 Task: Create a due date automation trigger when advanced on, on the wednesday before a card is due add dates due in less than 1 working days at 11:00 AM.
Action: Mouse moved to (880, 275)
Screenshot: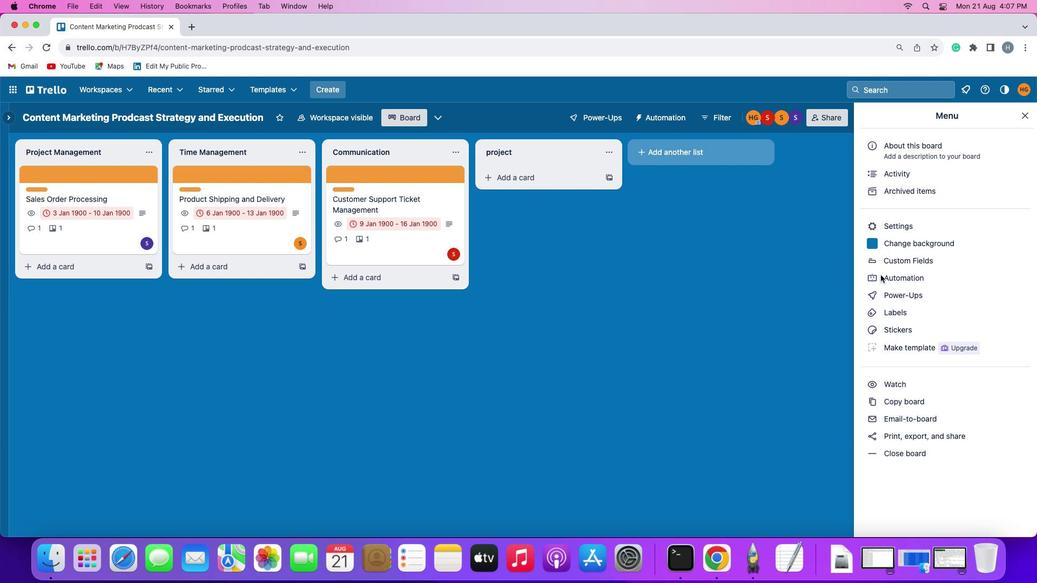 
Action: Mouse pressed left at (880, 275)
Screenshot: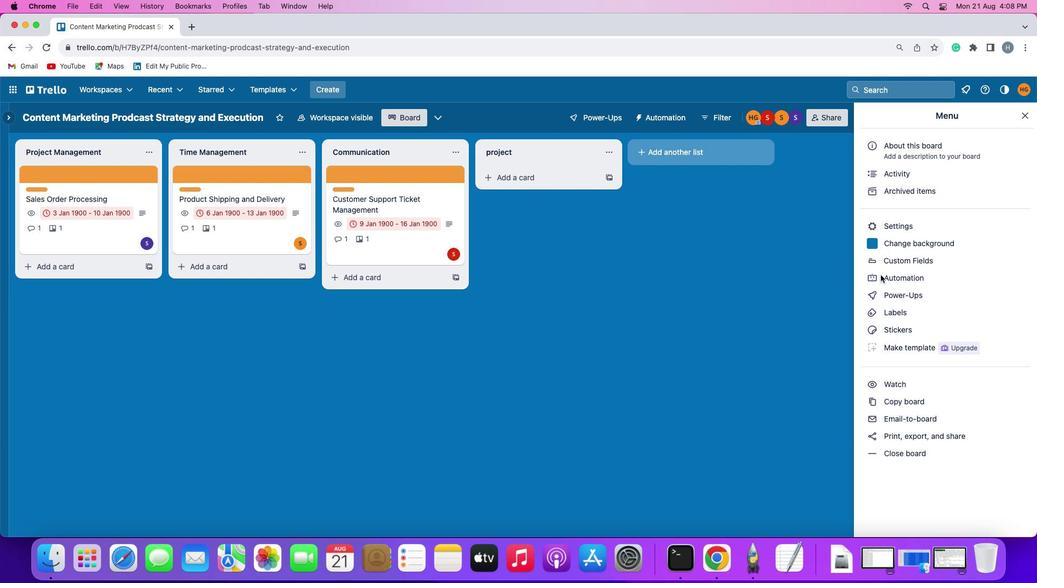 
Action: Mouse pressed left at (880, 275)
Screenshot: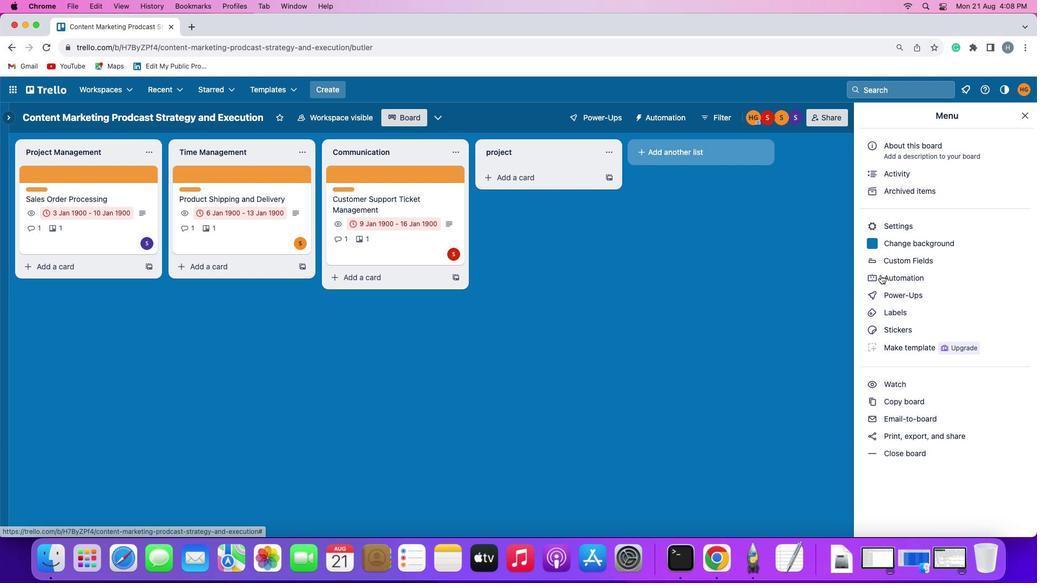 
Action: Mouse moved to (51, 256)
Screenshot: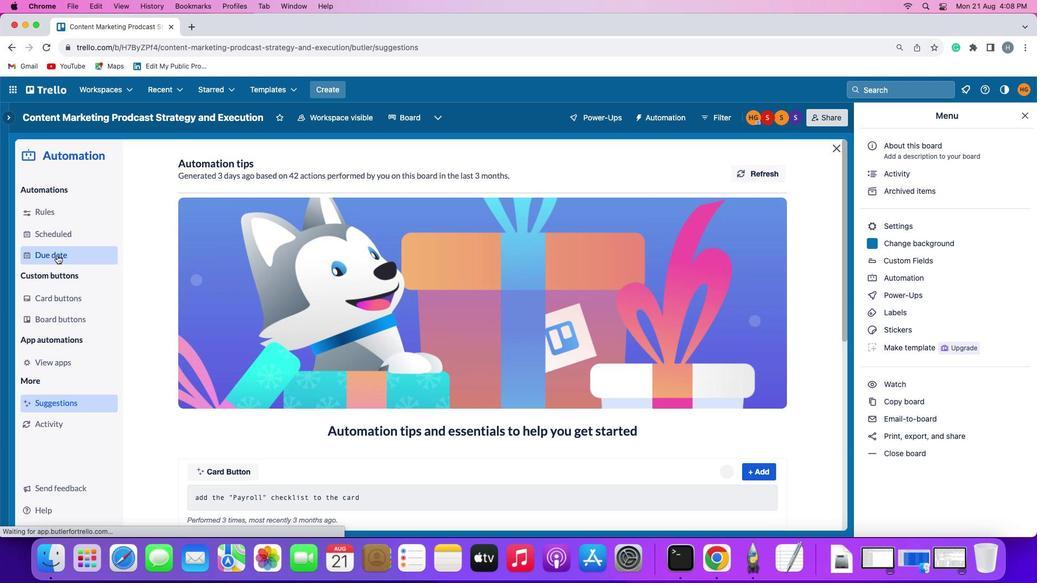 
Action: Mouse pressed left at (51, 256)
Screenshot: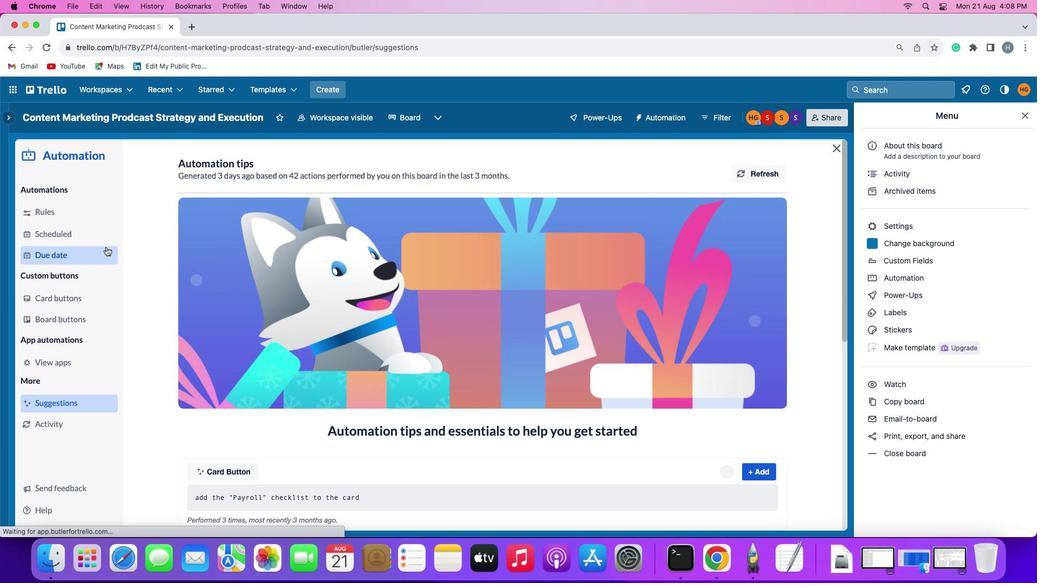 
Action: Mouse moved to (740, 164)
Screenshot: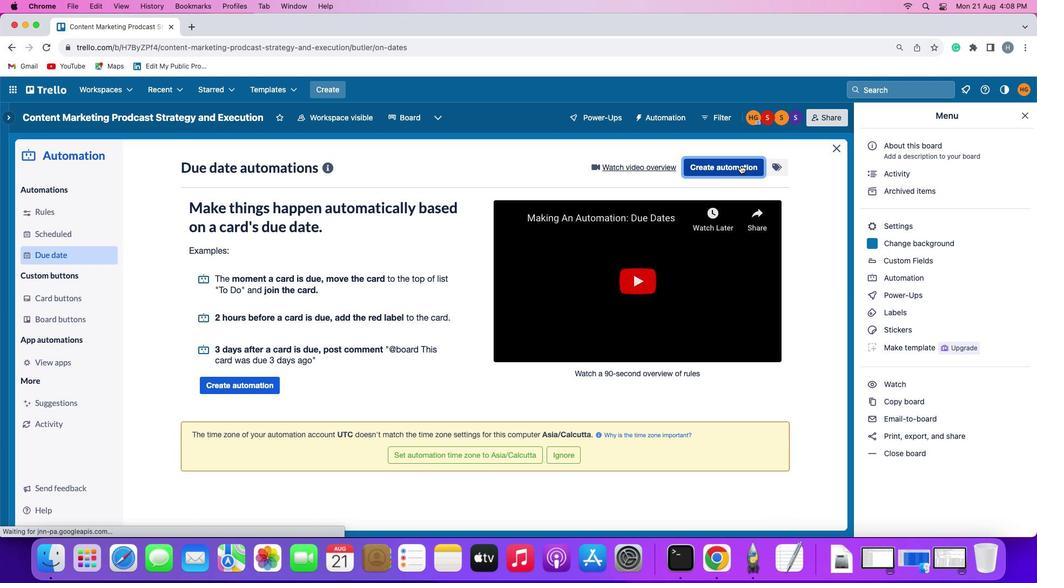 
Action: Mouse pressed left at (740, 164)
Screenshot: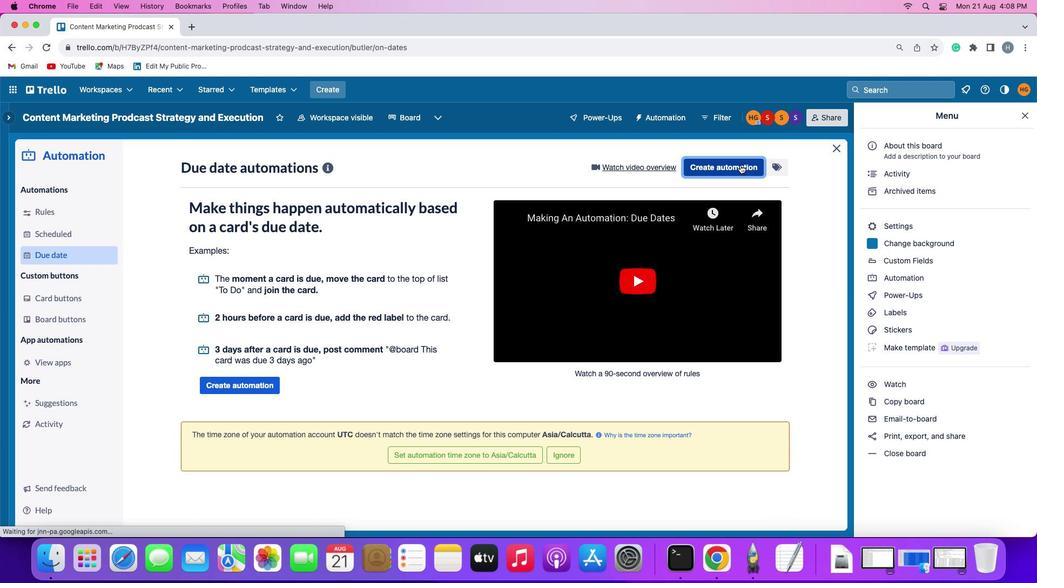 
Action: Mouse moved to (212, 270)
Screenshot: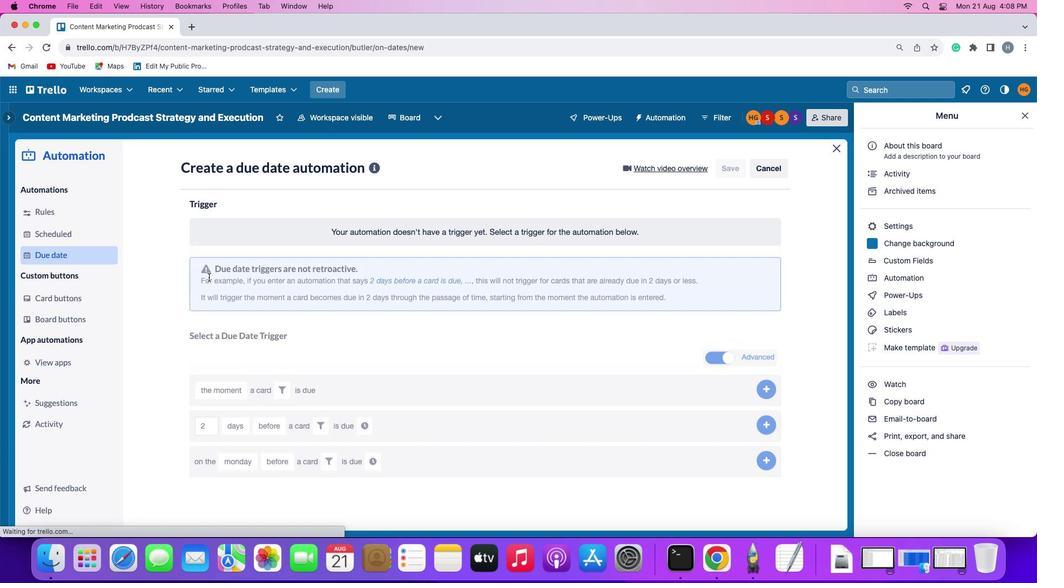 
Action: Mouse pressed left at (212, 270)
Screenshot: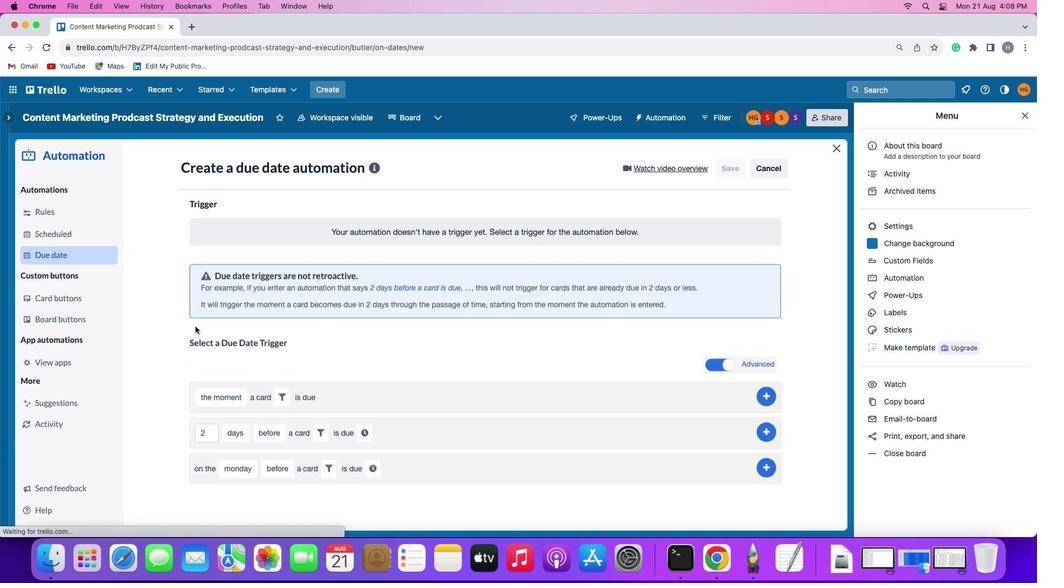 
Action: Mouse moved to (246, 472)
Screenshot: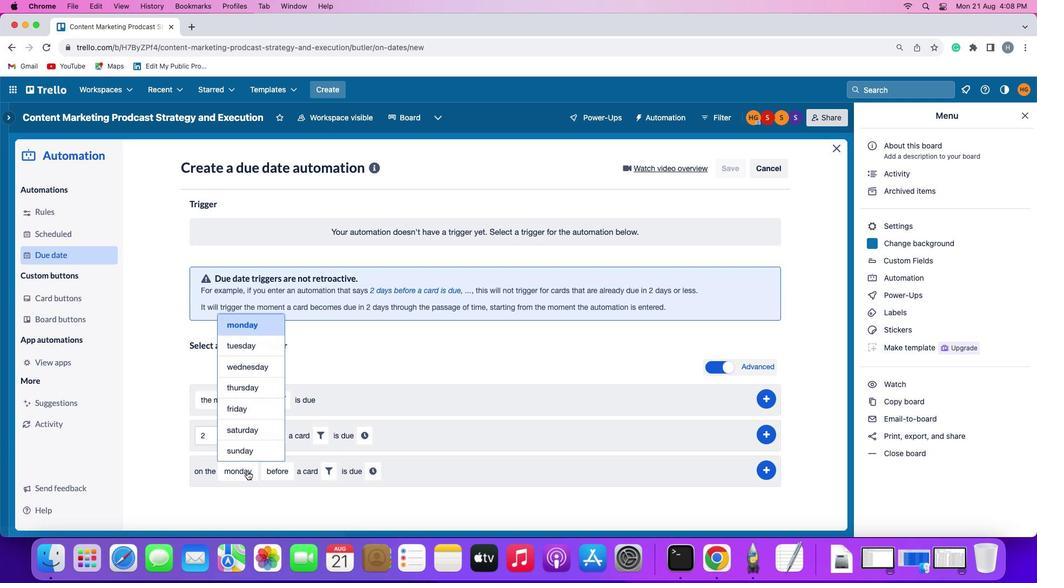 
Action: Mouse pressed left at (246, 472)
Screenshot: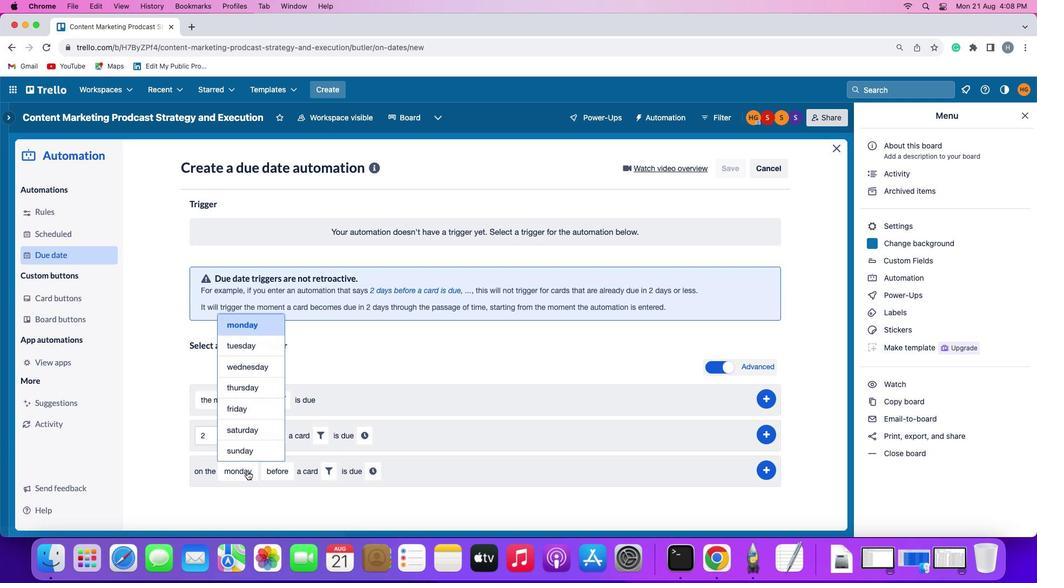 
Action: Mouse moved to (259, 365)
Screenshot: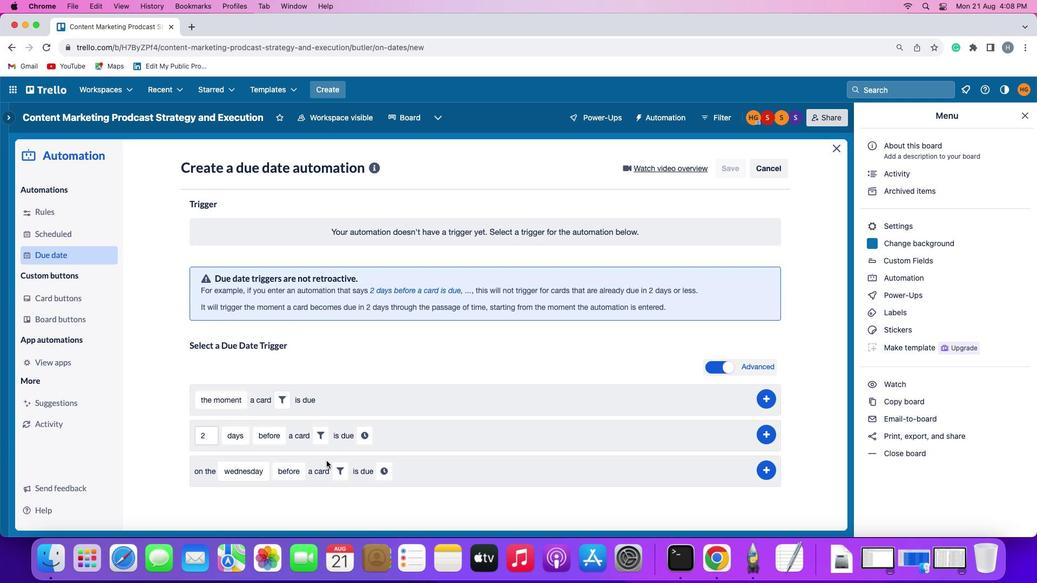 
Action: Mouse pressed left at (259, 365)
Screenshot: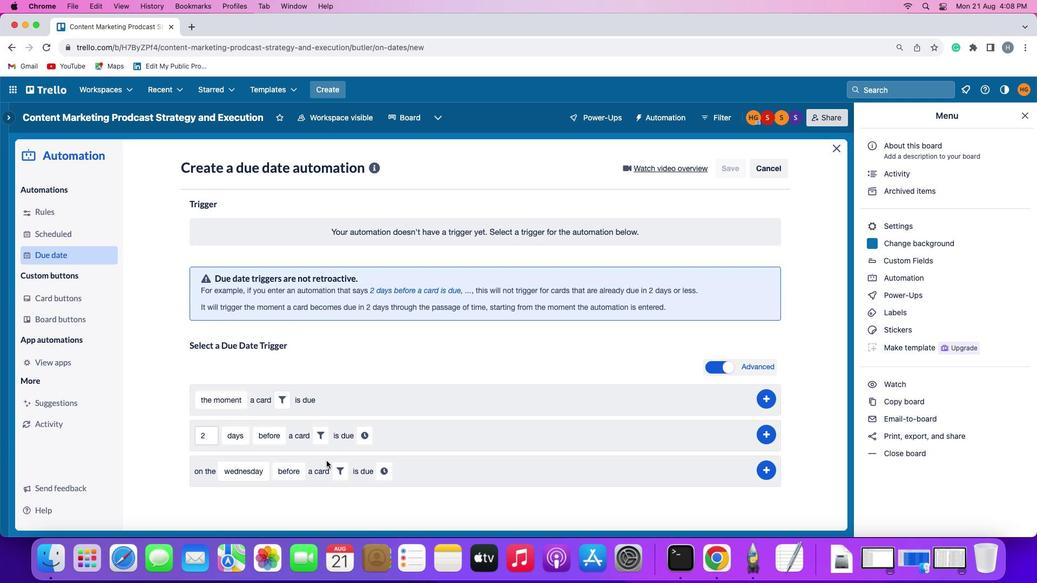 
Action: Mouse moved to (341, 468)
Screenshot: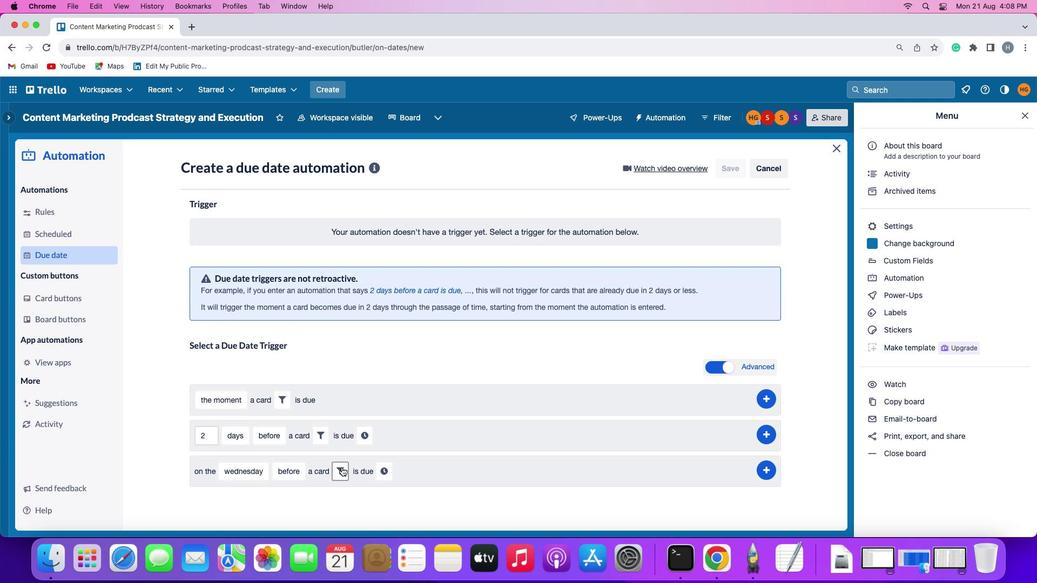 
Action: Mouse pressed left at (341, 468)
Screenshot: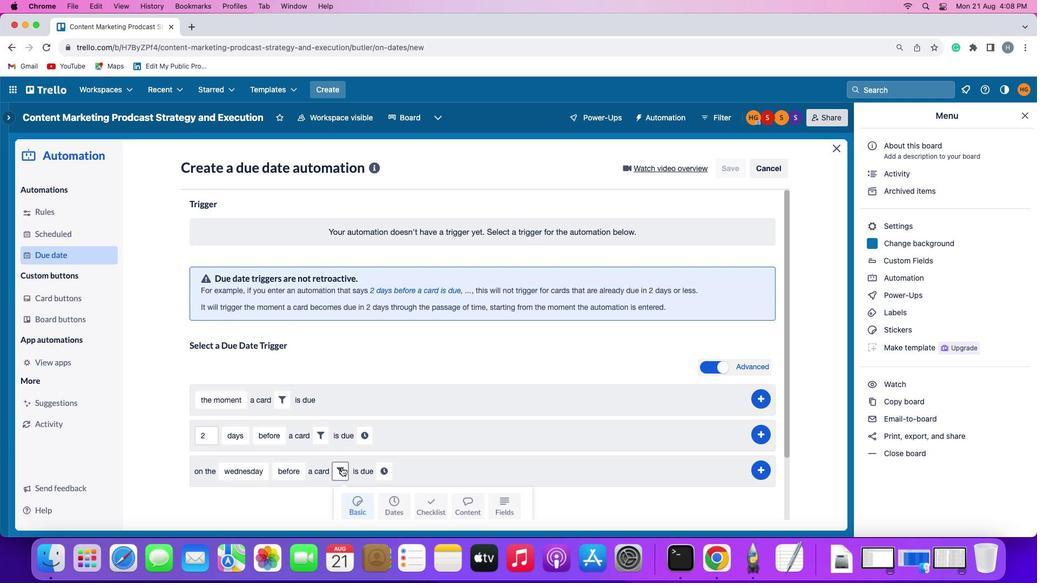 
Action: Mouse moved to (401, 502)
Screenshot: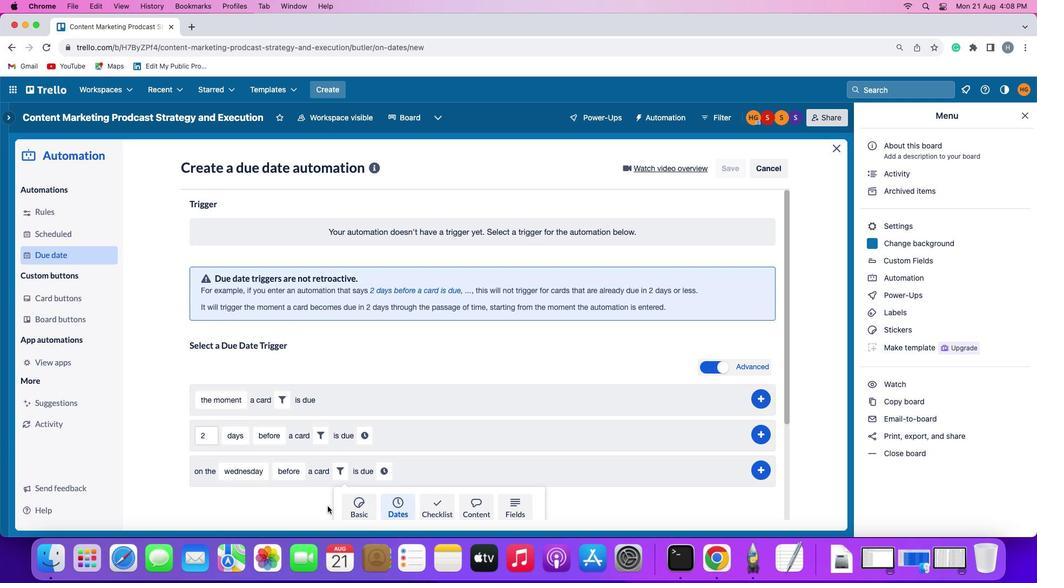 
Action: Mouse pressed left at (401, 502)
Screenshot: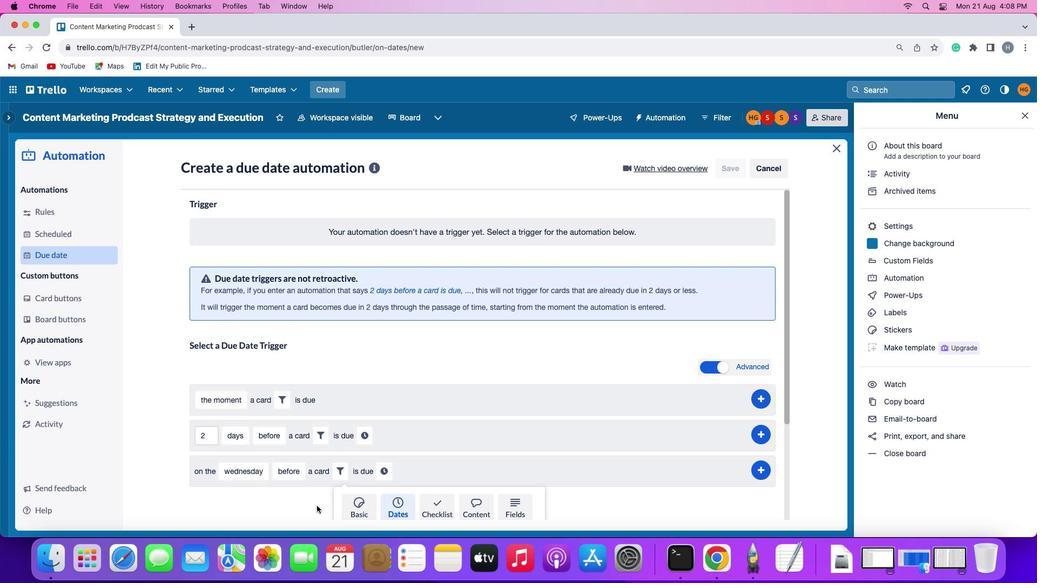 
Action: Mouse moved to (309, 502)
Screenshot: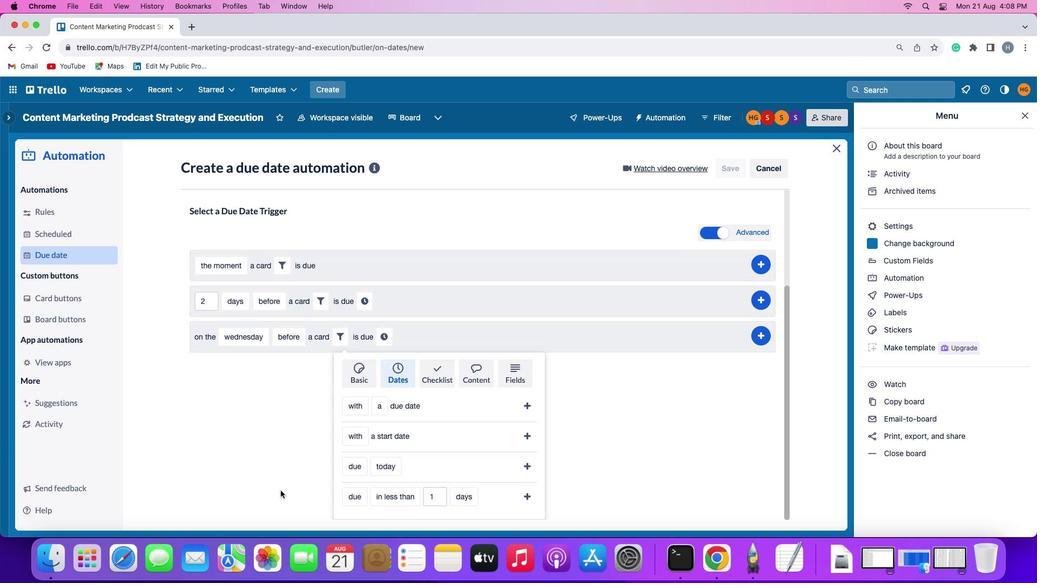 
Action: Mouse scrolled (309, 502) with delta (0, 0)
Screenshot: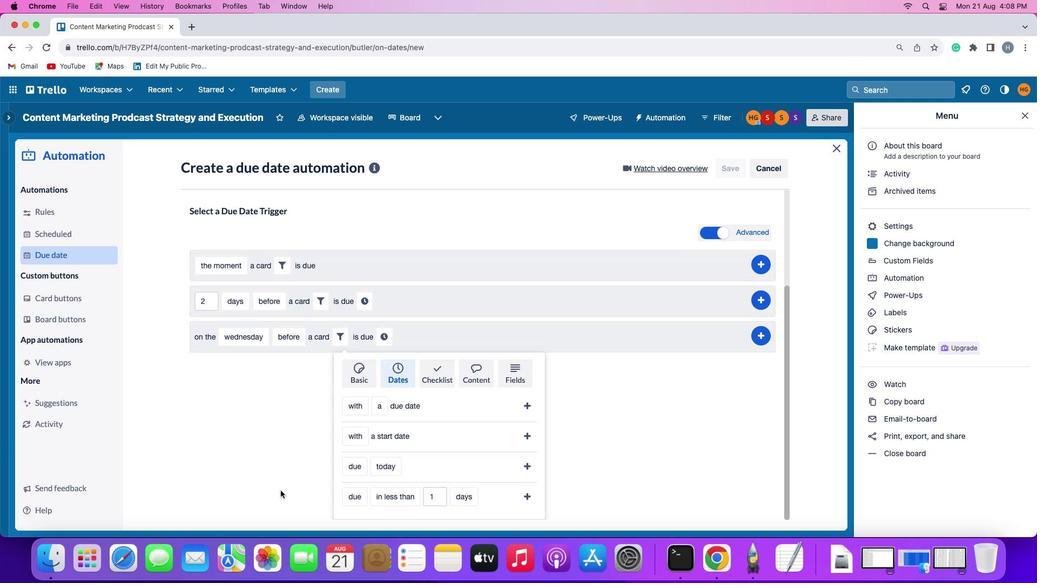 
Action: Mouse moved to (309, 502)
Screenshot: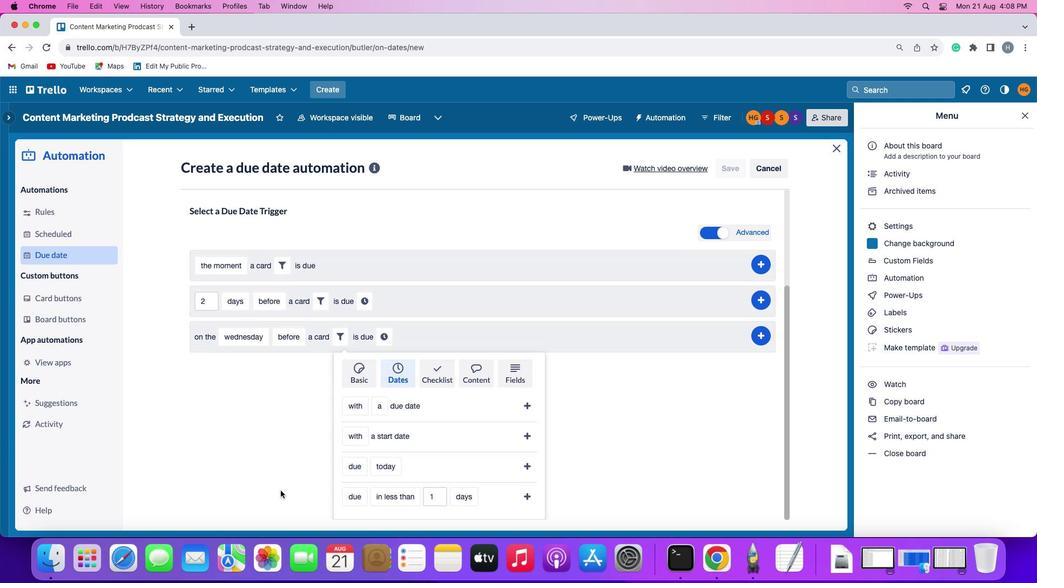 
Action: Mouse scrolled (309, 502) with delta (0, 0)
Screenshot: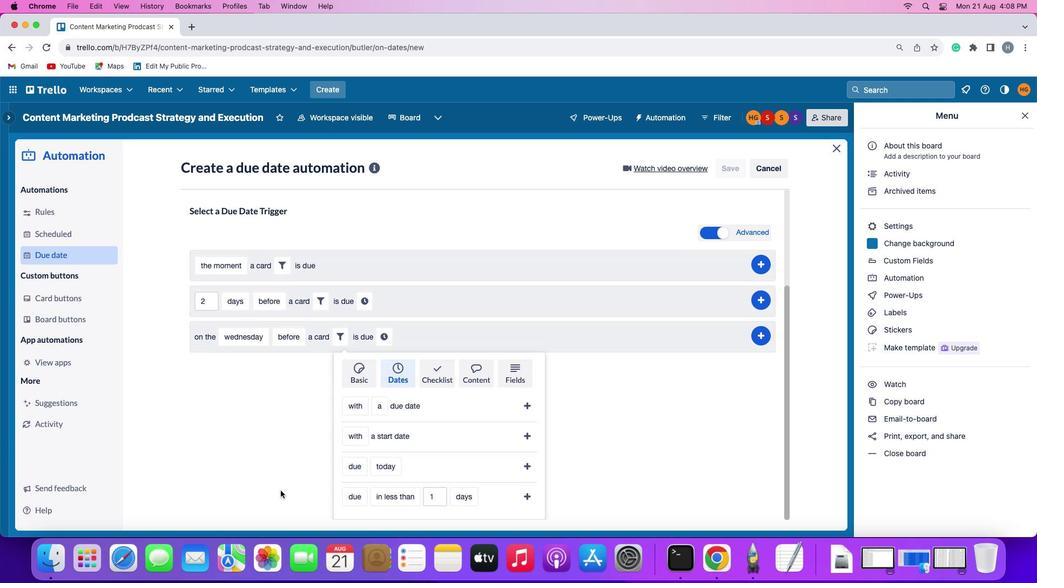 
Action: Mouse scrolled (309, 502) with delta (0, -1)
Screenshot: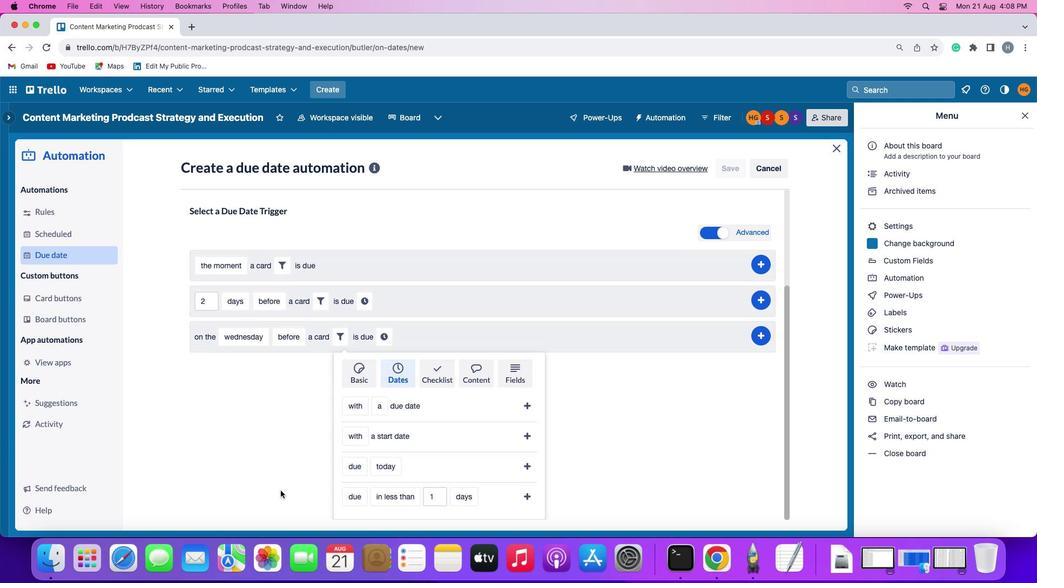 
Action: Mouse moved to (308, 501)
Screenshot: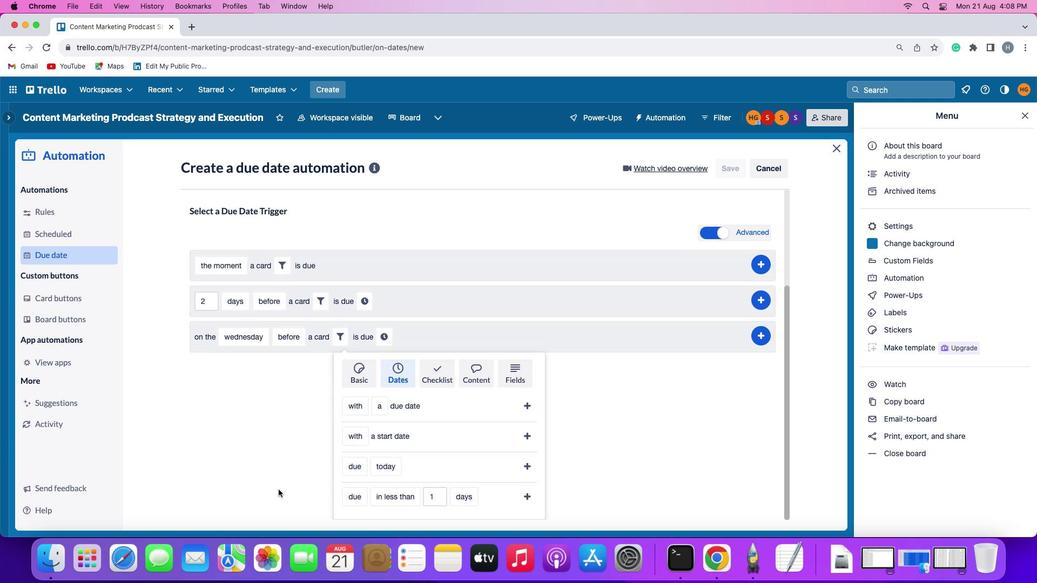 
Action: Mouse scrolled (308, 501) with delta (0, -2)
Screenshot: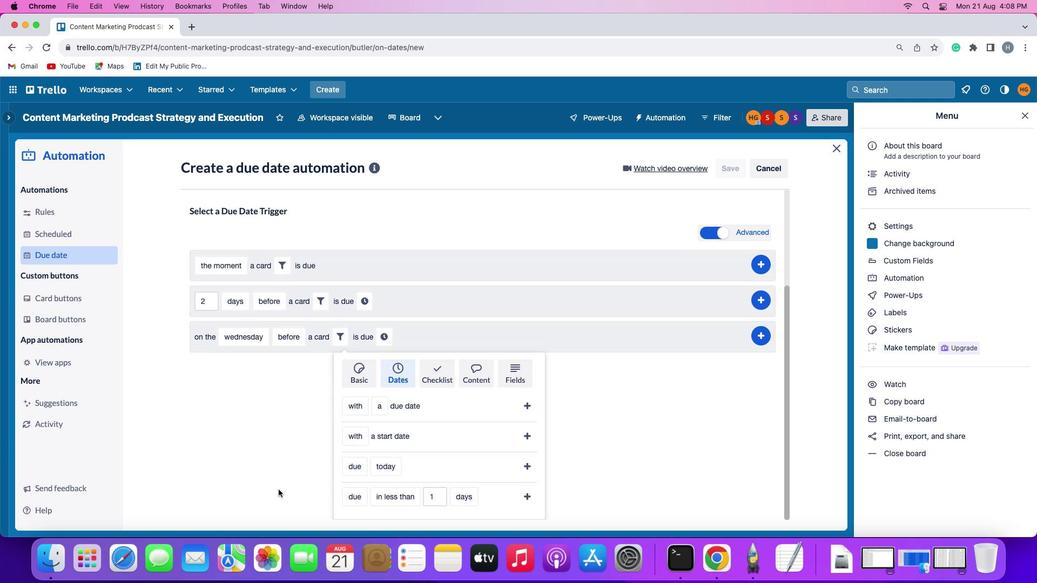 
Action: Mouse moved to (304, 499)
Screenshot: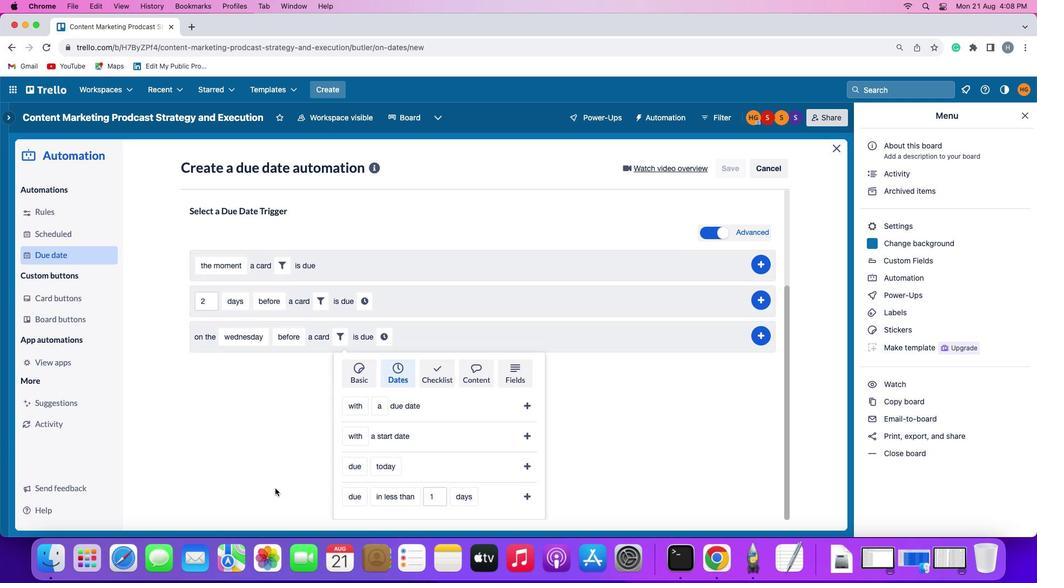 
Action: Mouse scrolled (304, 499) with delta (0, -3)
Screenshot: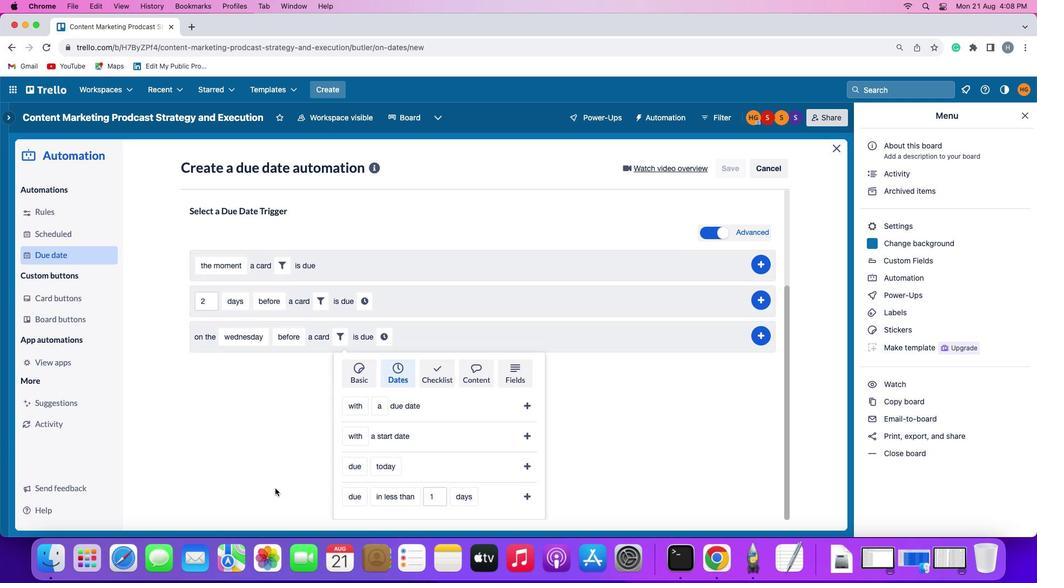 
Action: Mouse moved to (280, 490)
Screenshot: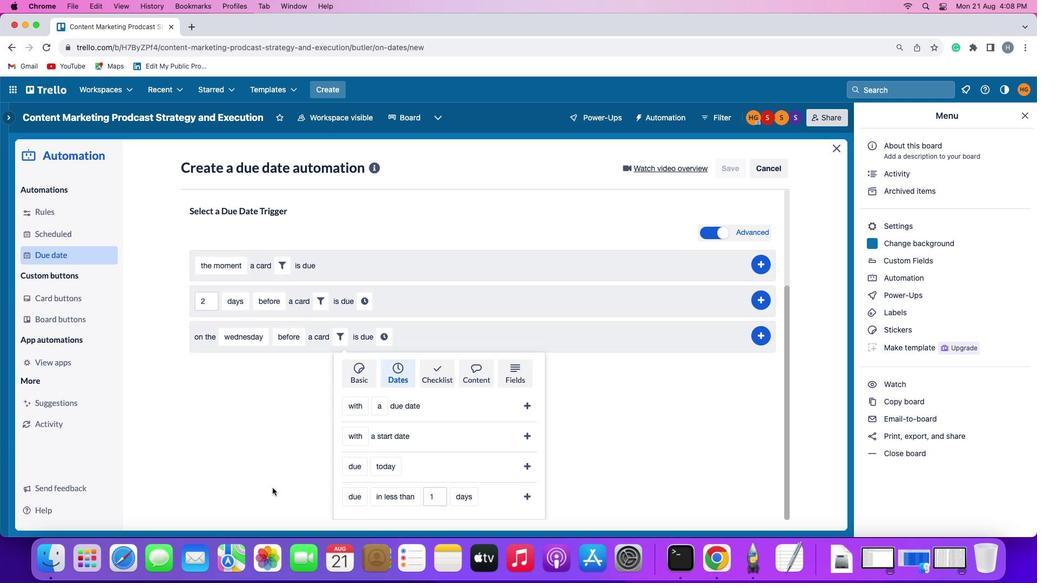 
Action: Mouse scrolled (280, 490) with delta (0, 0)
Screenshot: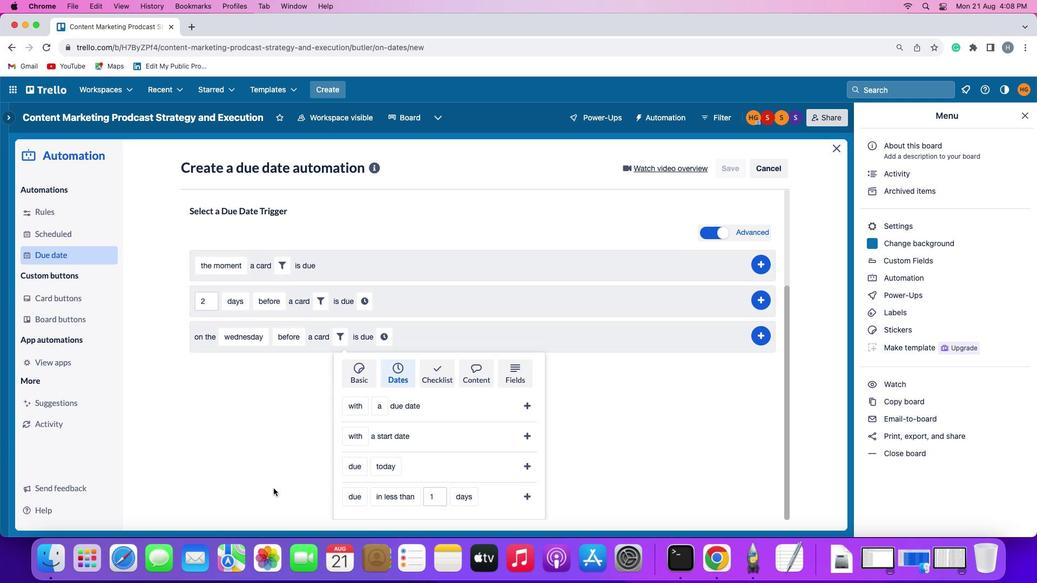 
Action: Mouse scrolled (280, 490) with delta (0, 0)
Screenshot: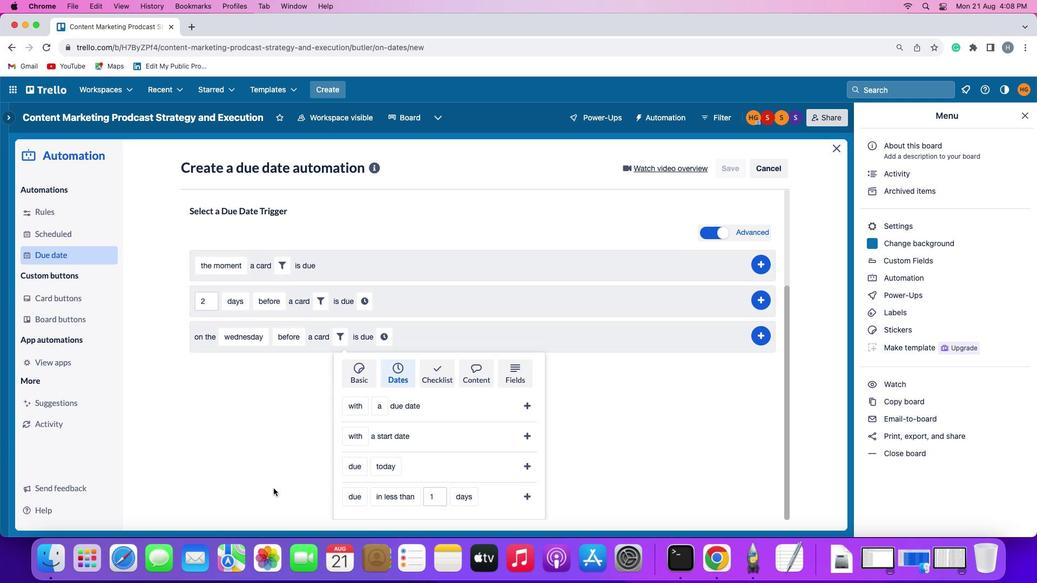 
Action: Mouse scrolled (280, 490) with delta (0, -2)
Screenshot: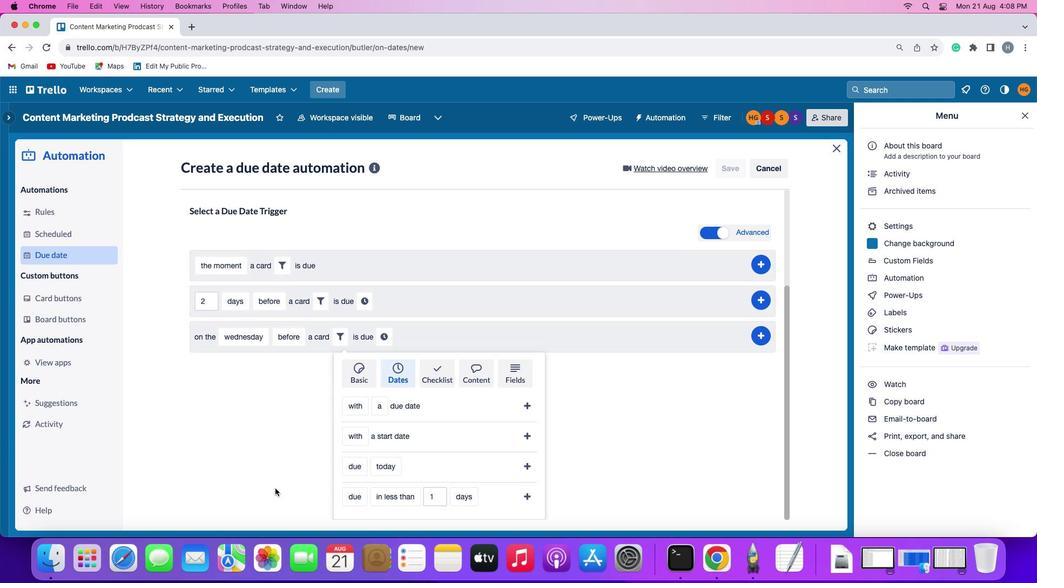
Action: Mouse scrolled (280, 490) with delta (0, -2)
Screenshot: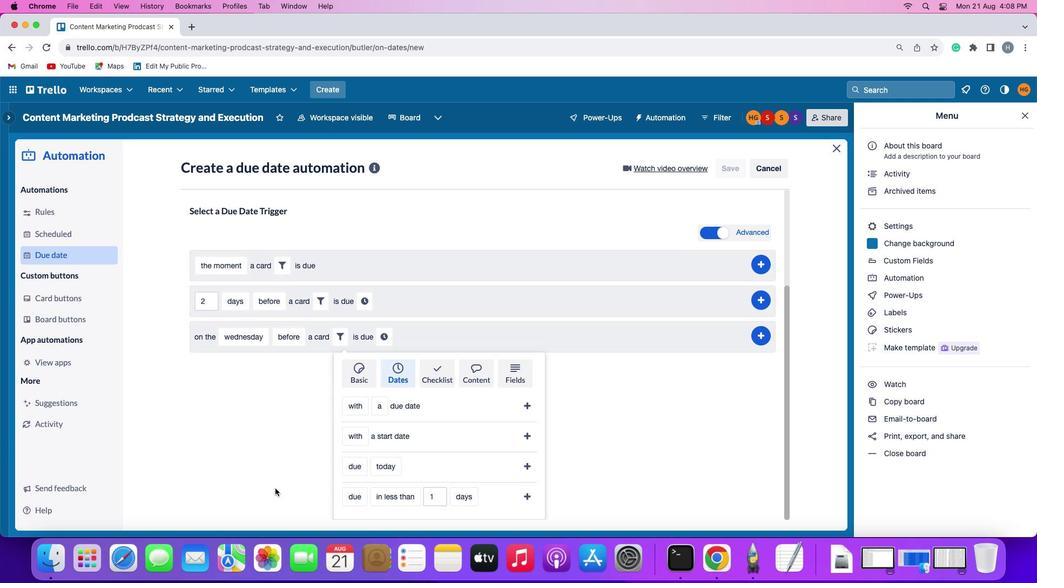 
Action: Mouse moved to (275, 488)
Screenshot: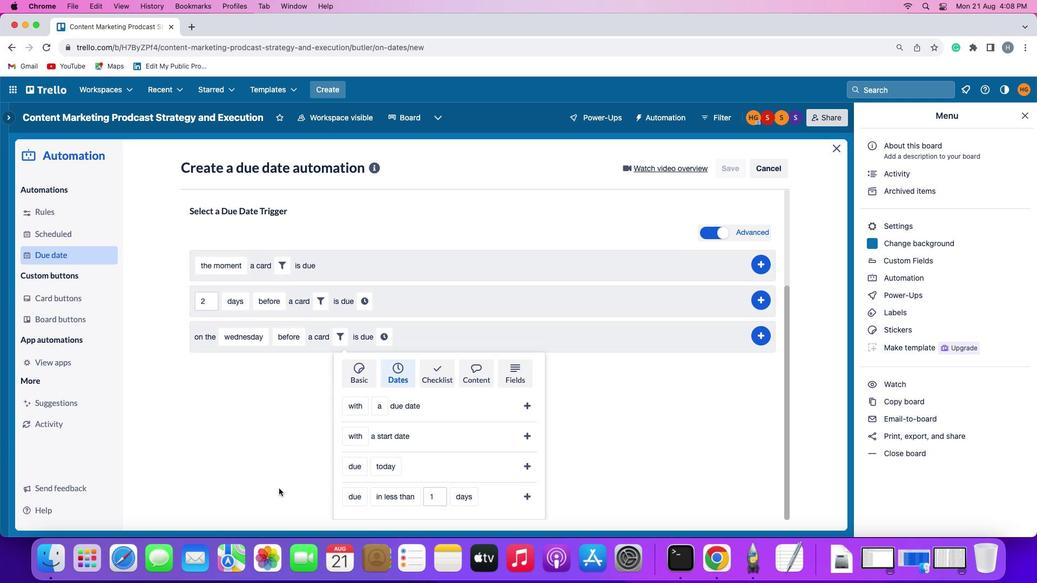 
Action: Mouse scrolled (275, 488) with delta (0, -3)
Screenshot: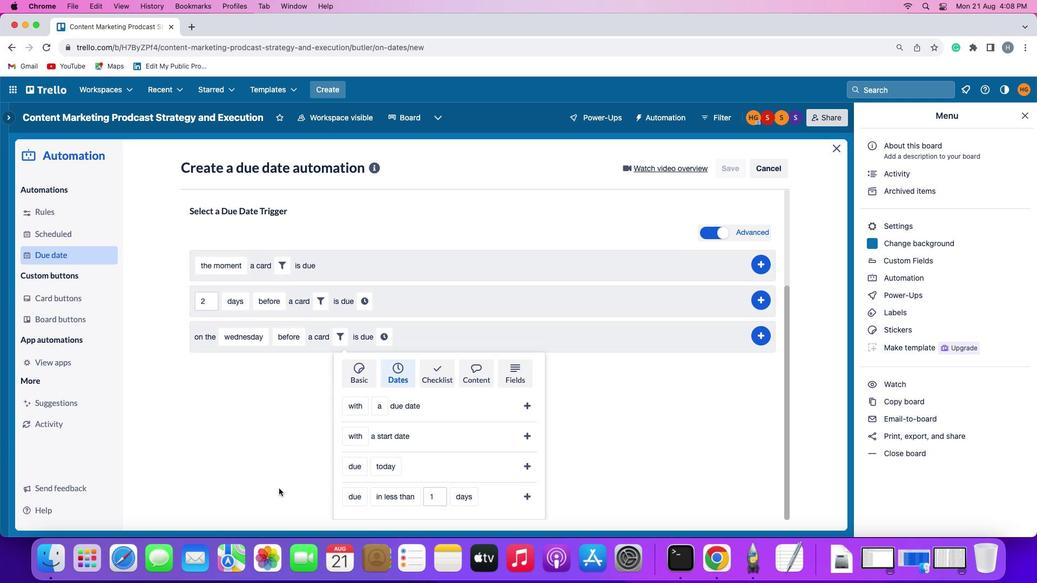 
Action: Mouse moved to (384, 497)
Screenshot: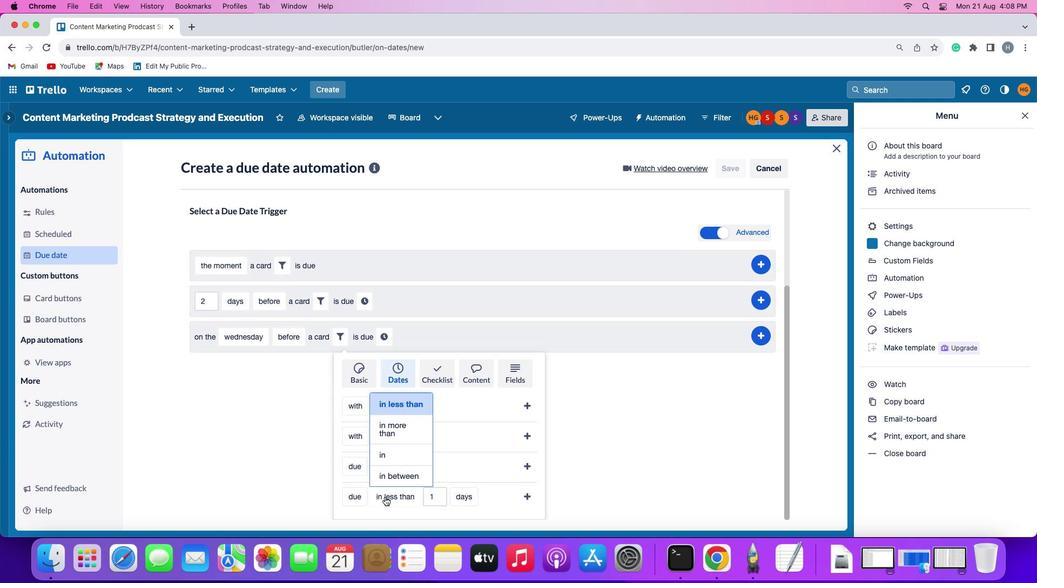
Action: Mouse pressed left at (384, 497)
Screenshot: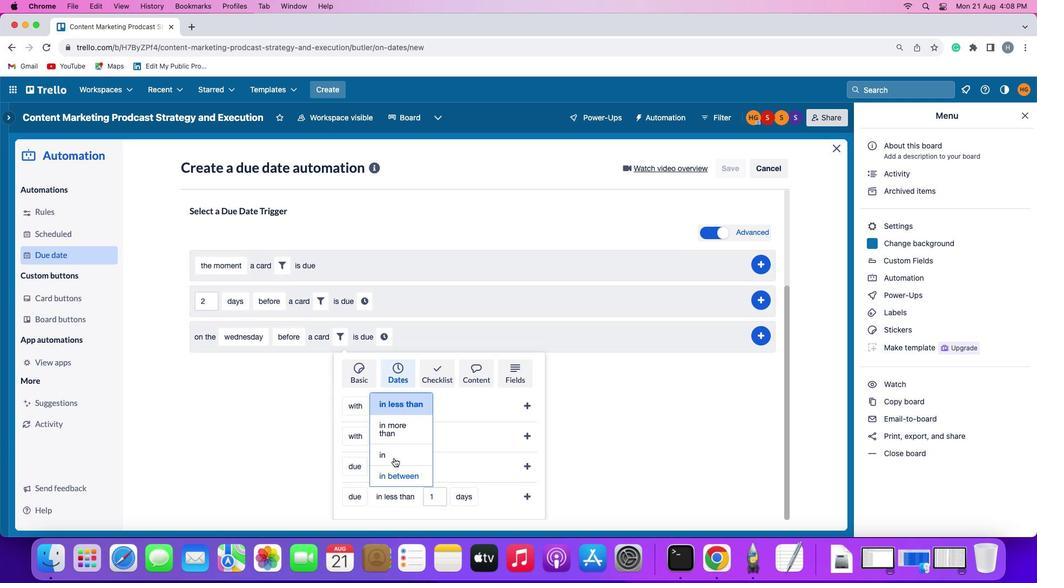 
Action: Mouse moved to (407, 407)
Screenshot: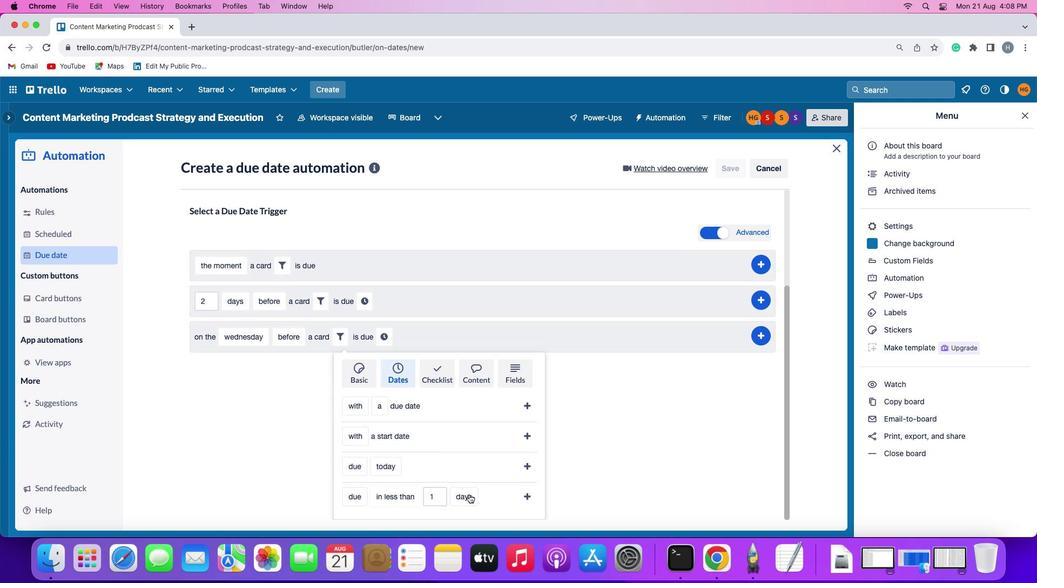 
Action: Mouse pressed left at (407, 407)
Screenshot: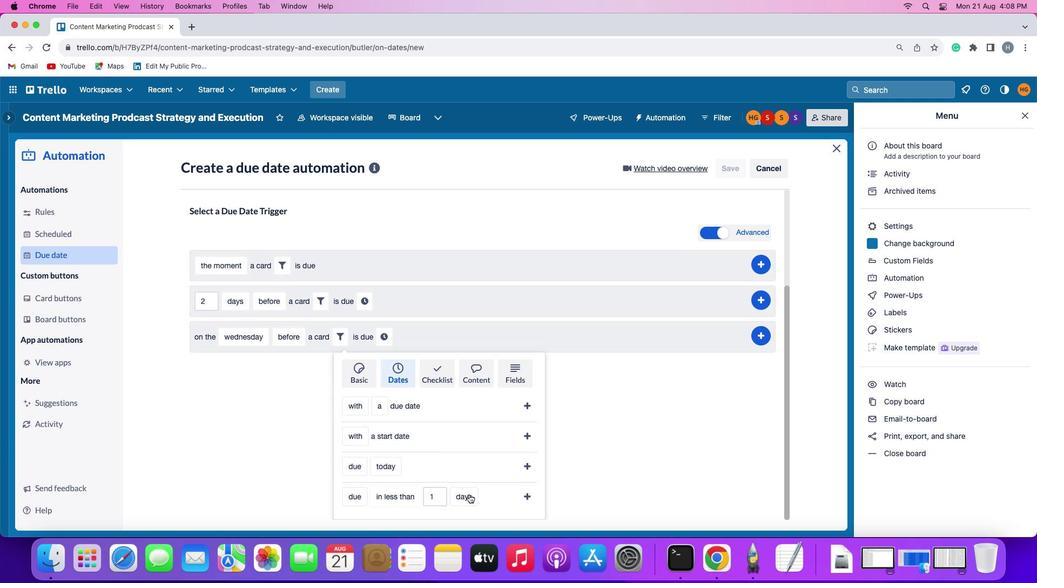 
Action: Mouse moved to (472, 497)
Screenshot: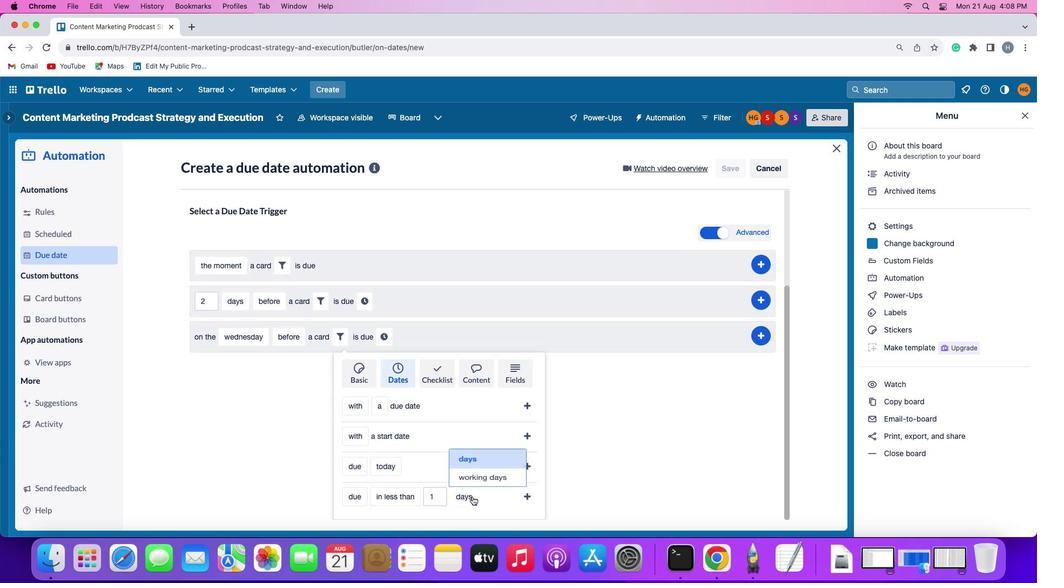 
Action: Mouse pressed left at (472, 497)
Screenshot: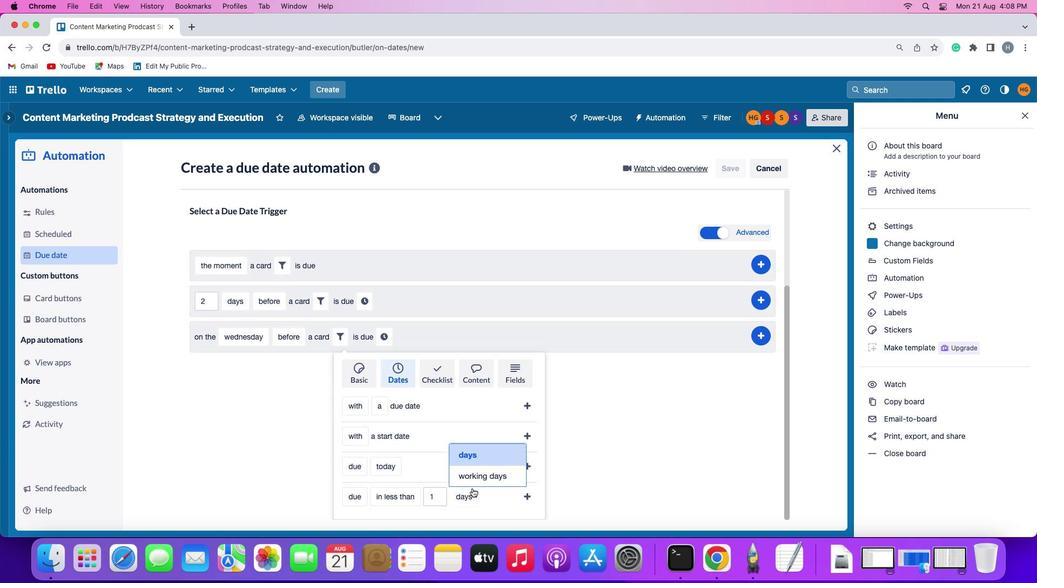 
Action: Mouse moved to (473, 481)
Screenshot: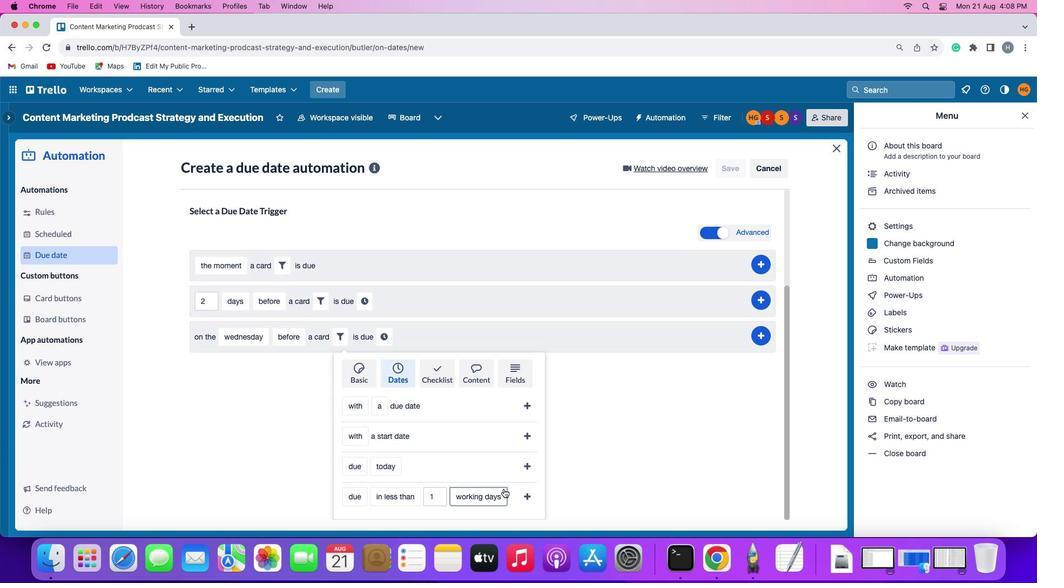 
Action: Mouse pressed left at (473, 481)
Screenshot: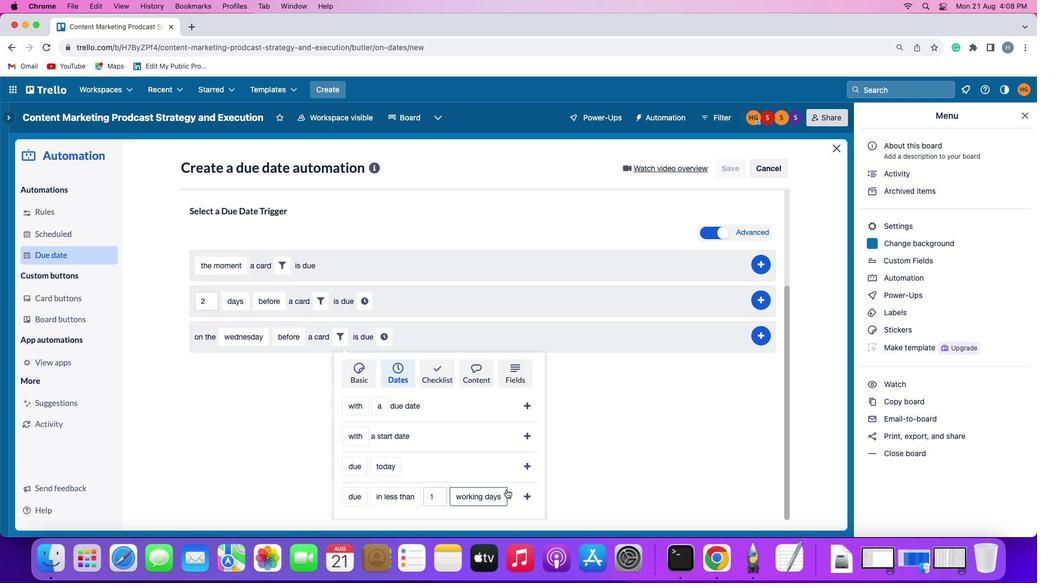 
Action: Mouse moved to (523, 491)
Screenshot: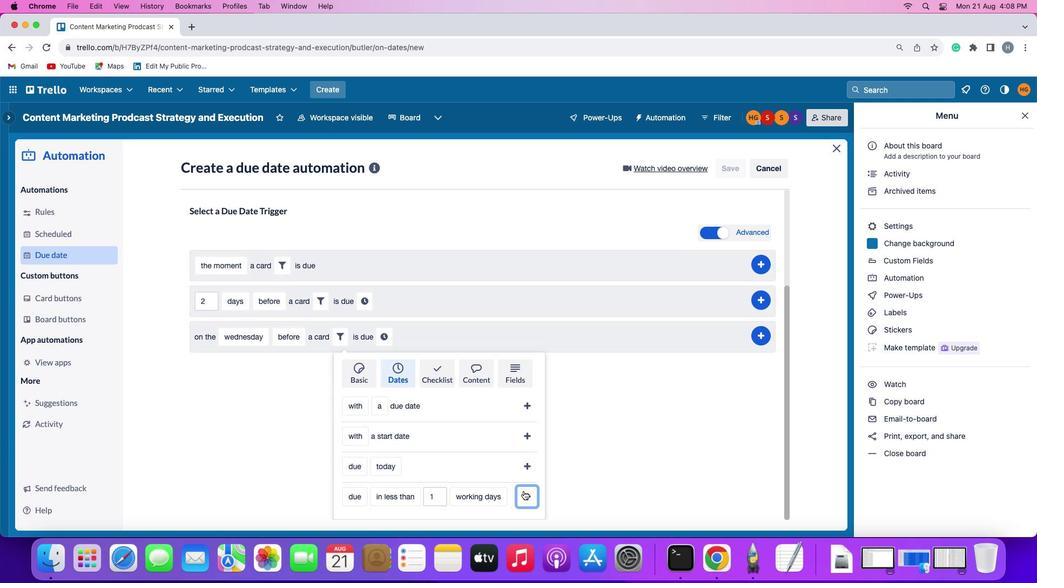 
Action: Mouse pressed left at (523, 491)
Screenshot: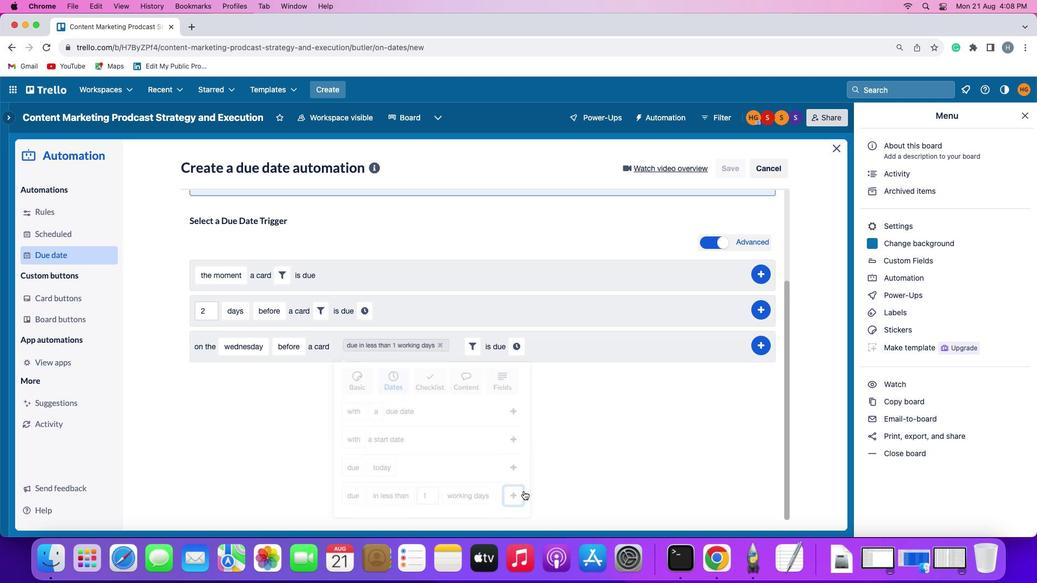 
Action: Mouse moved to (516, 475)
Screenshot: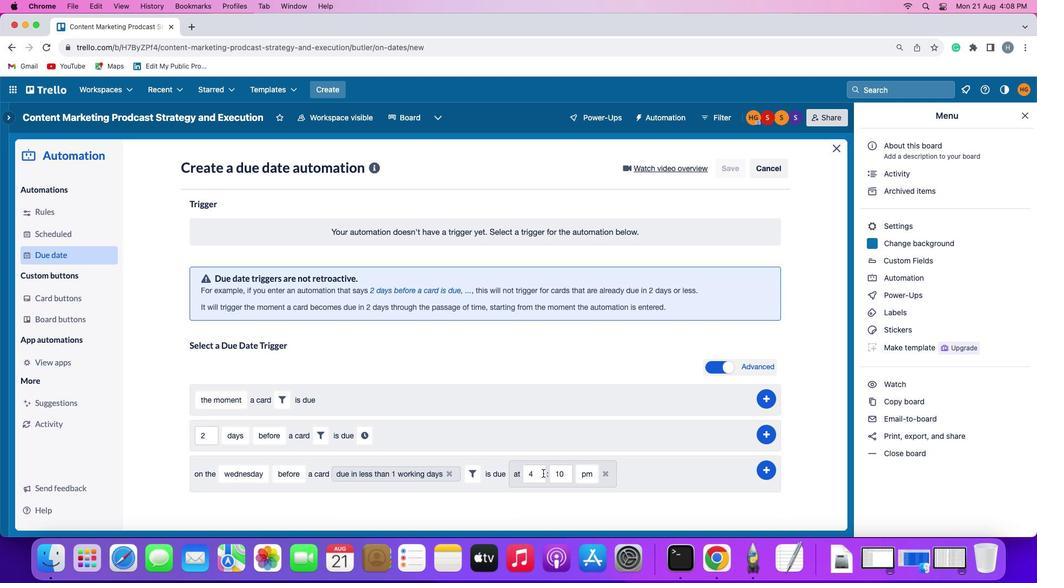 
Action: Mouse pressed left at (516, 475)
Screenshot: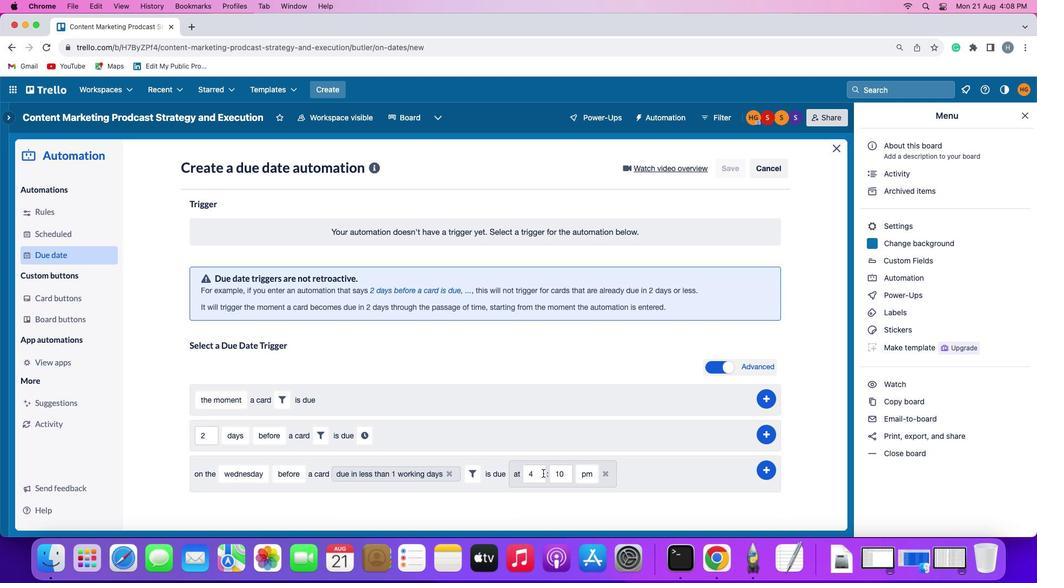 
Action: Mouse moved to (542, 473)
Screenshot: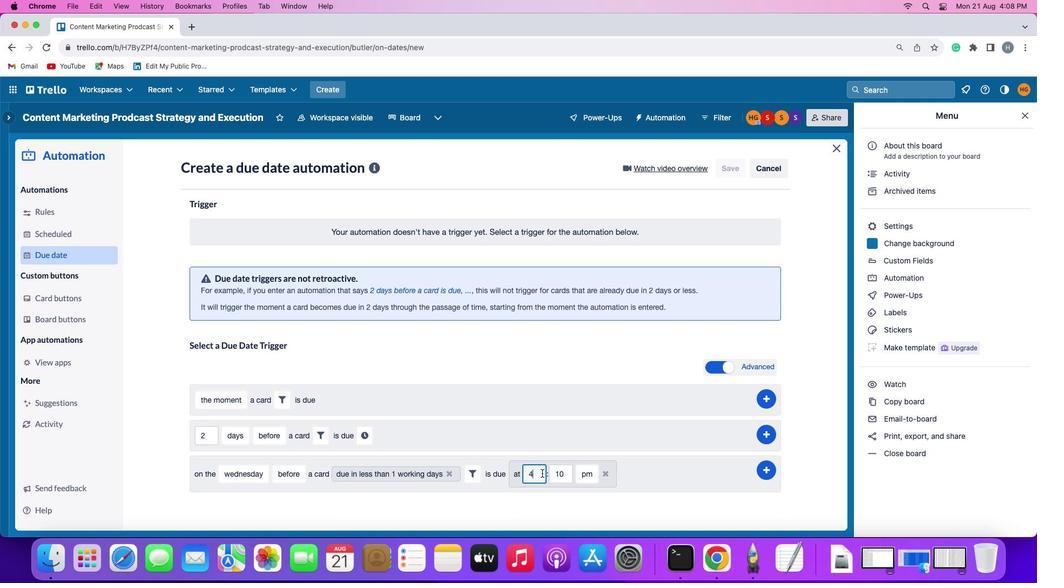 
Action: Mouse pressed left at (542, 473)
Screenshot: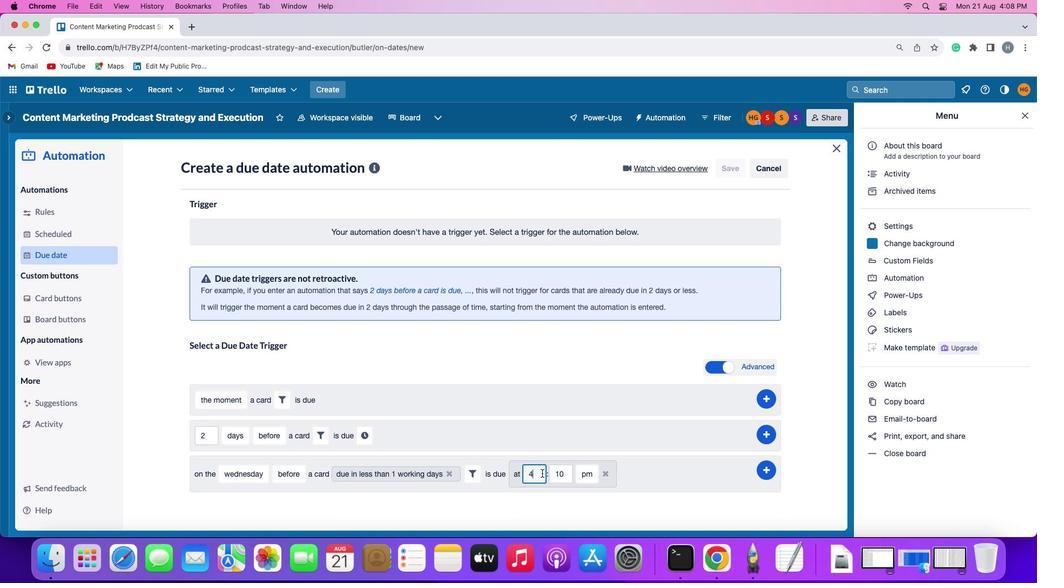 
Action: Mouse moved to (542, 472)
Screenshot: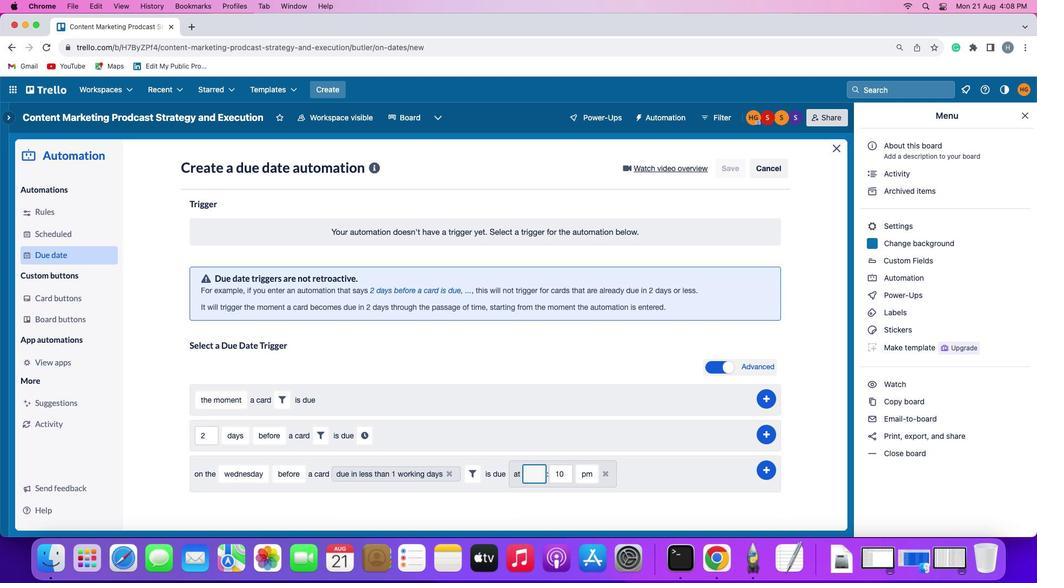
Action: Key pressed Key.backspace'1'
Screenshot: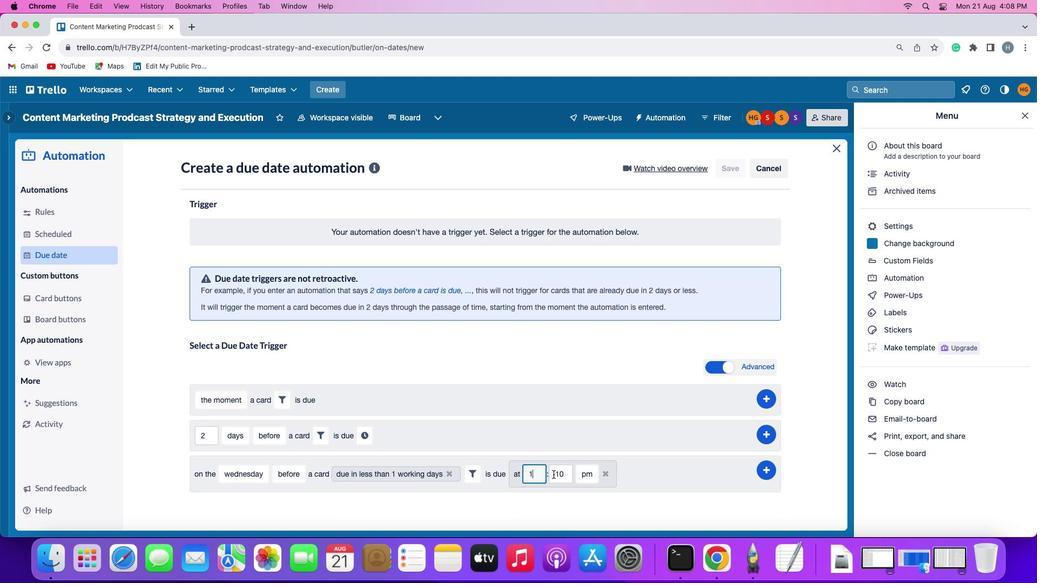 
Action: Mouse moved to (557, 473)
Screenshot: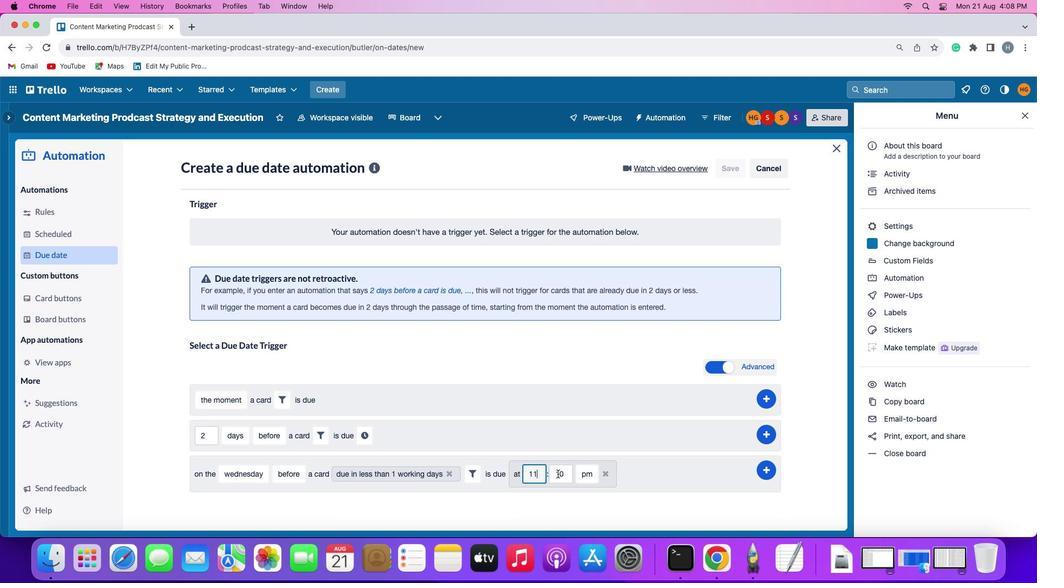 
Action: Key pressed '1'
Screenshot: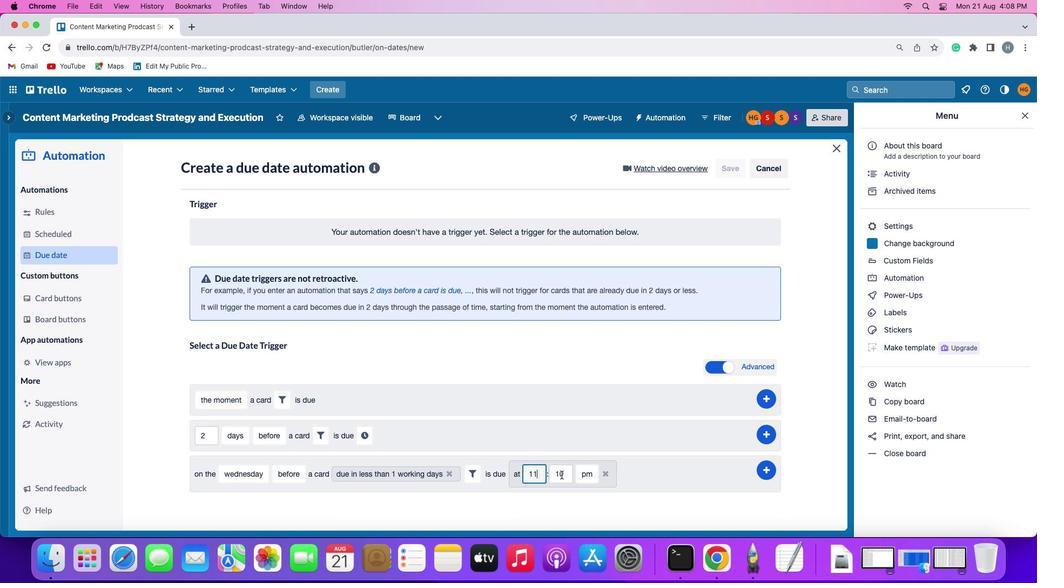 
Action: Mouse moved to (562, 475)
Screenshot: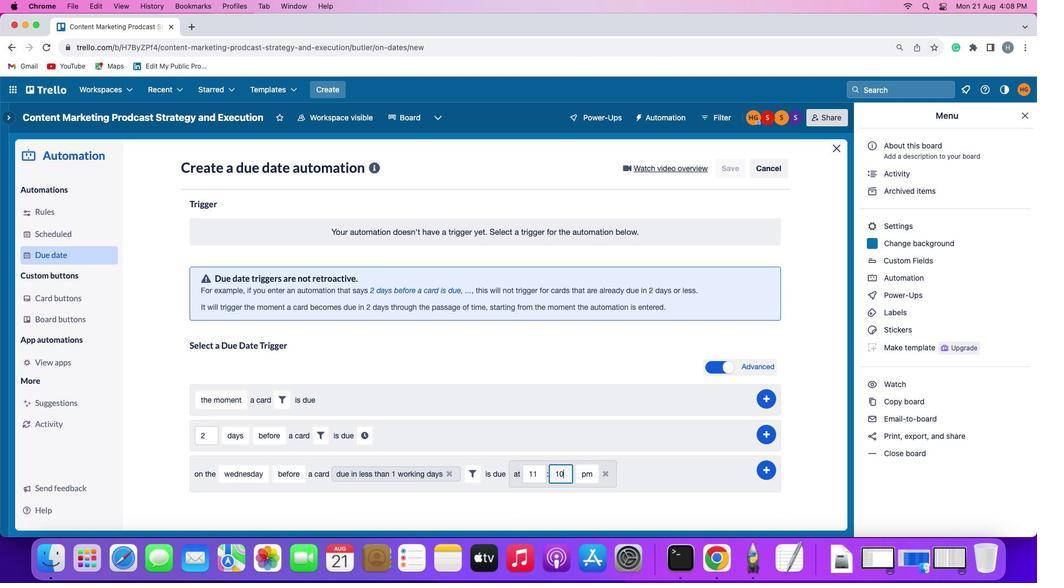 
Action: Mouse pressed left at (562, 475)
Screenshot: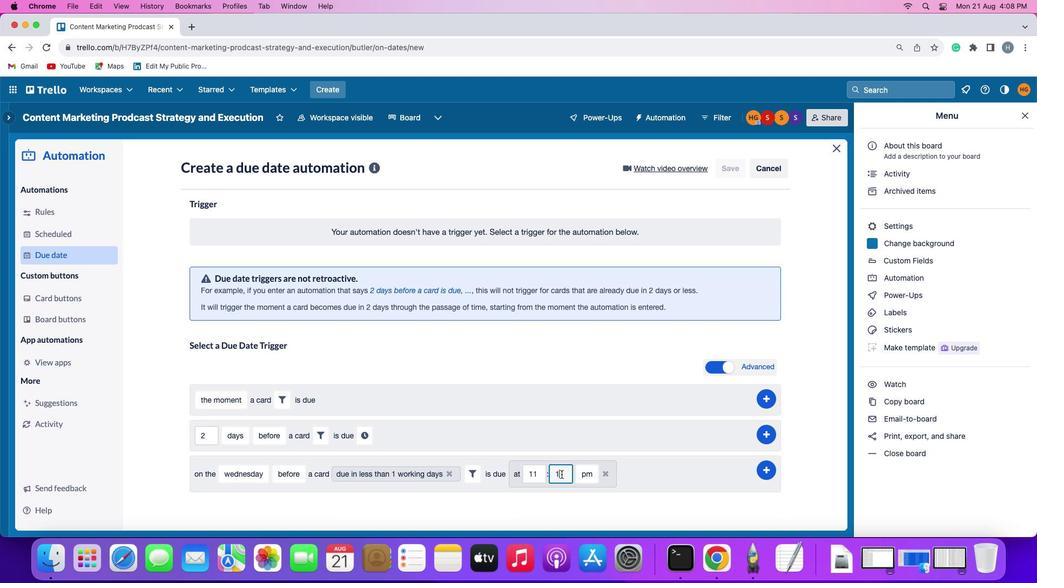 
Action: Mouse moved to (562, 475)
Screenshot: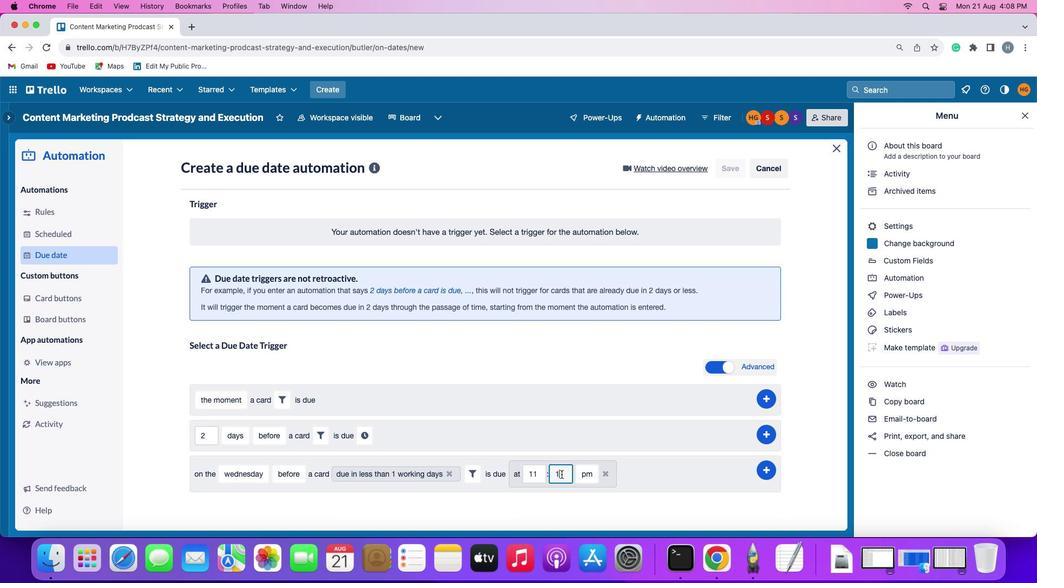 
Action: Key pressed Key.backspace
Screenshot: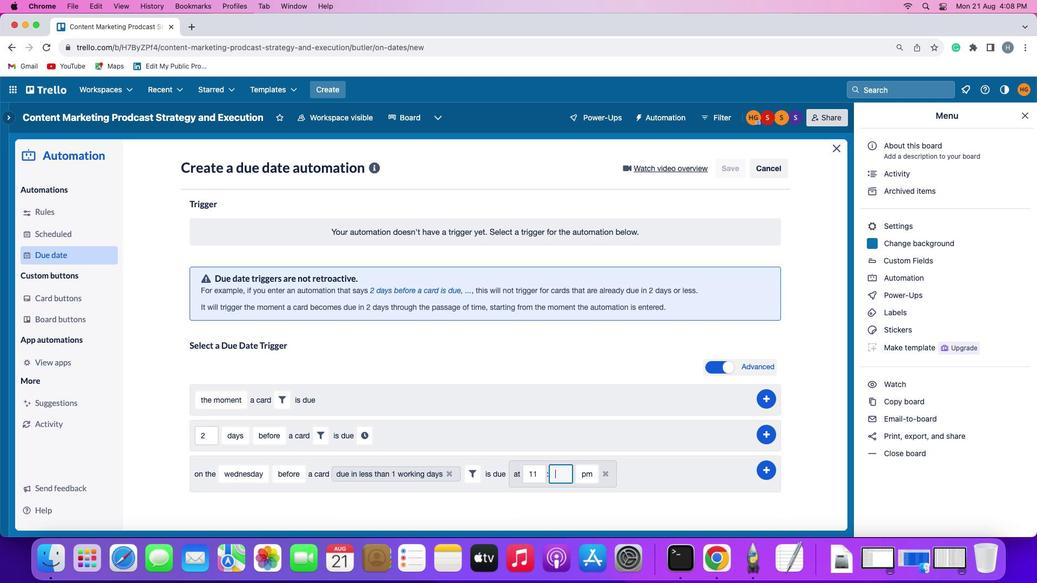 
Action: Mouse moved to (561, 475)
Screenshot: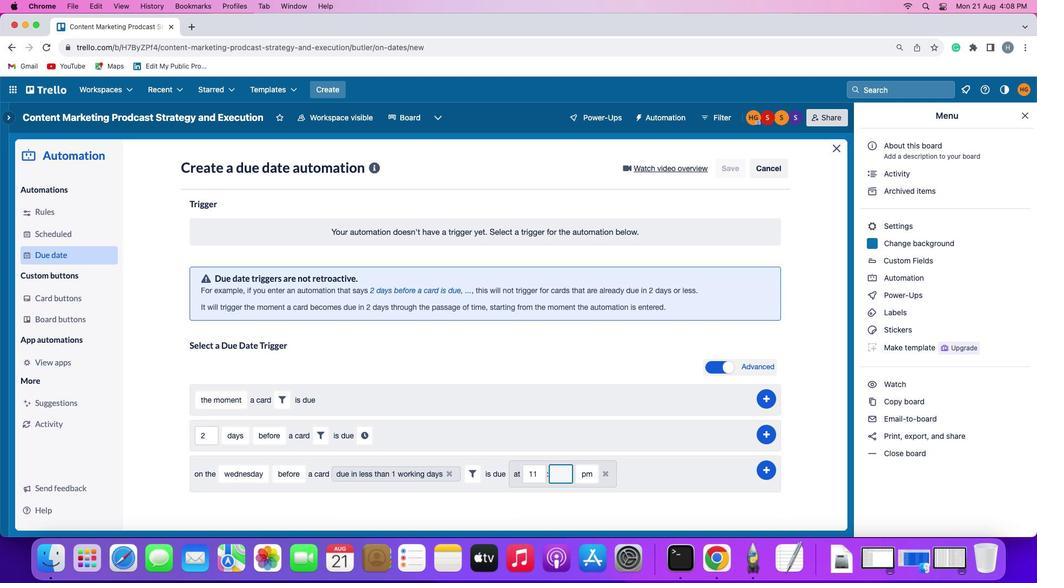 
Action: Key pressed Key.backspace'0''0'
Screenshot: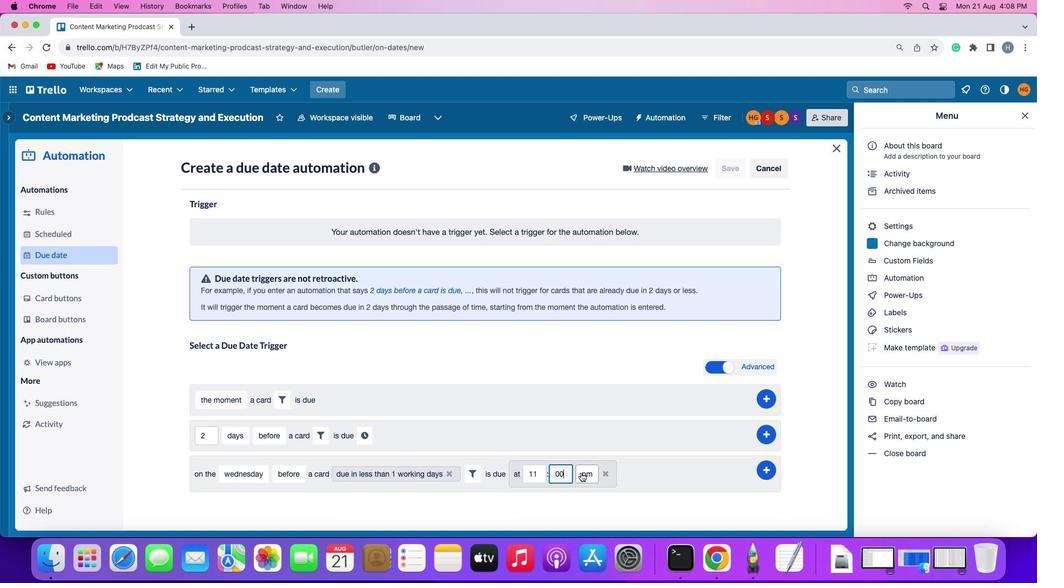 
Action: Mouse moved to (580, 472)
Screenshot: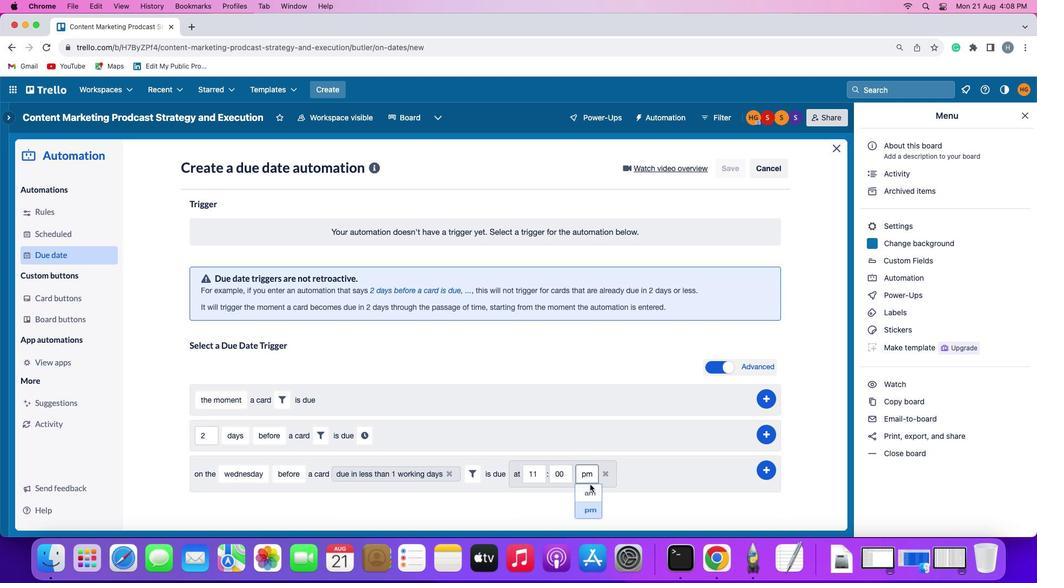 
Action: Mouse pressed left at (580, 472)
Screenshot: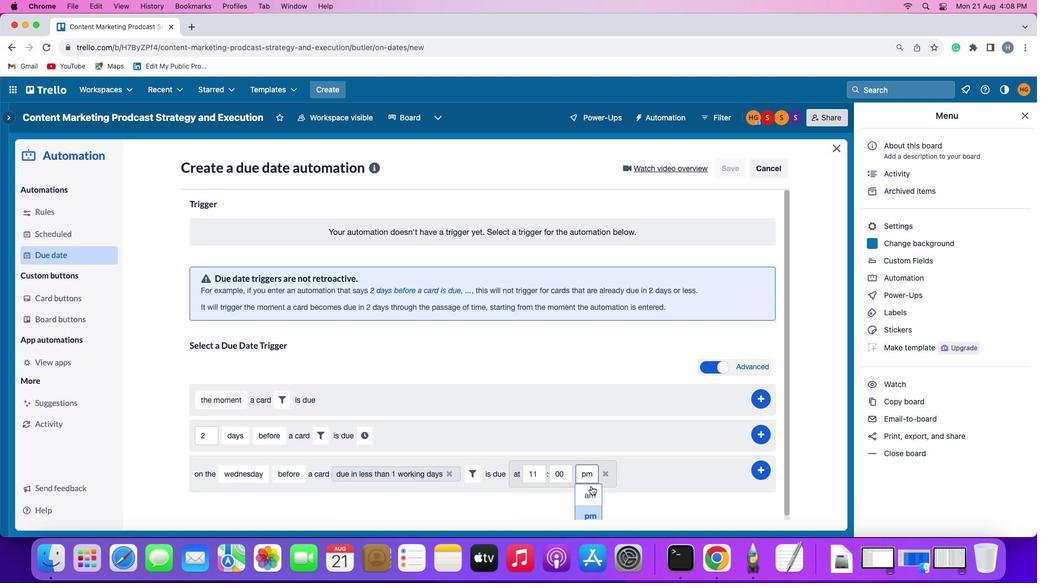 
Action: Mouse moved to (591, 486)
Screenshot: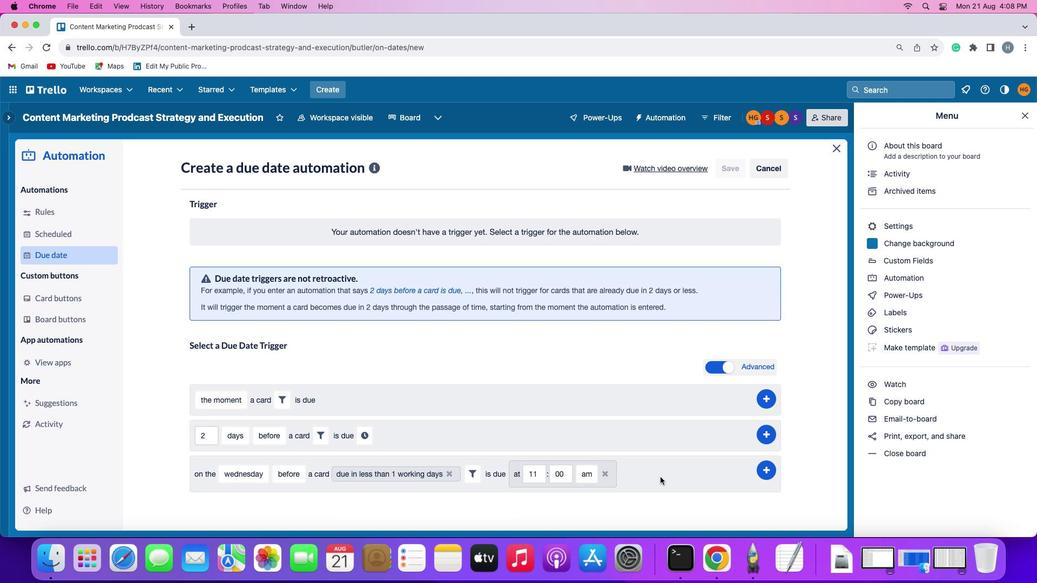 
Action: Mouse pressed left at (591, 486)
Screenshot: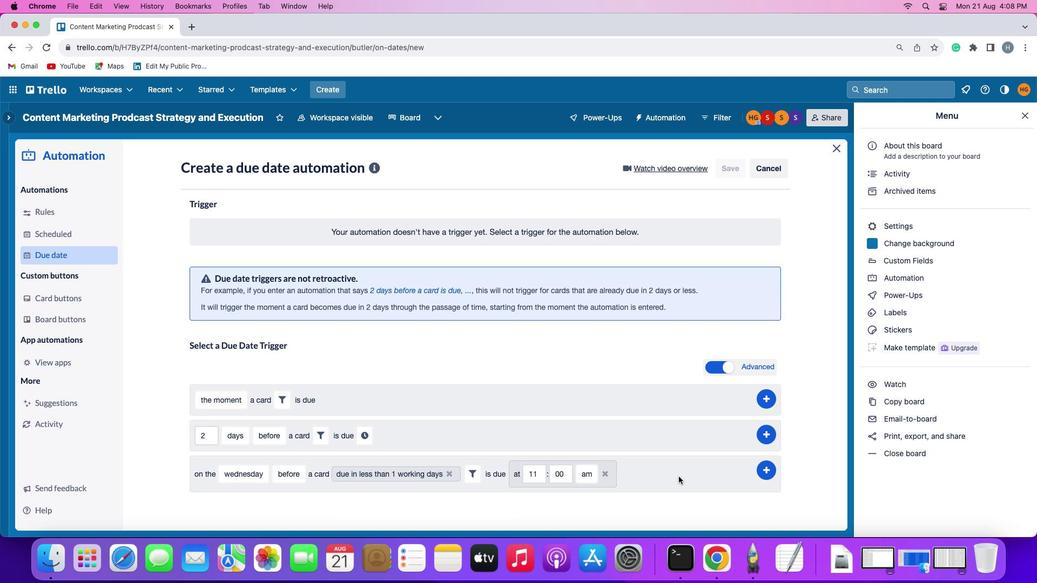 
Action: Mouse moved to (766, 470)
Screenshot: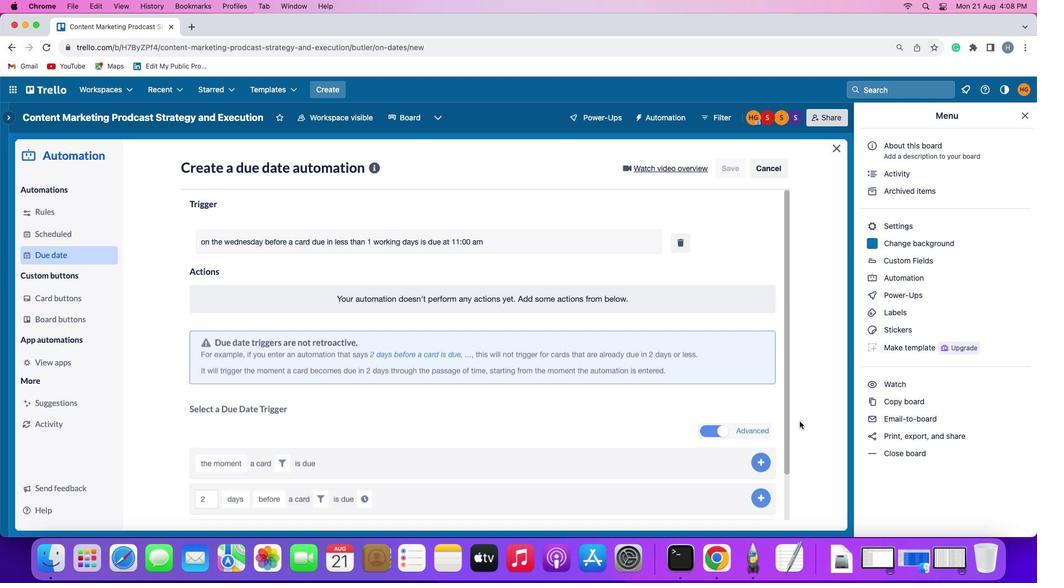 
Action: Mouse pressed left at (766, 470)
Screenshot: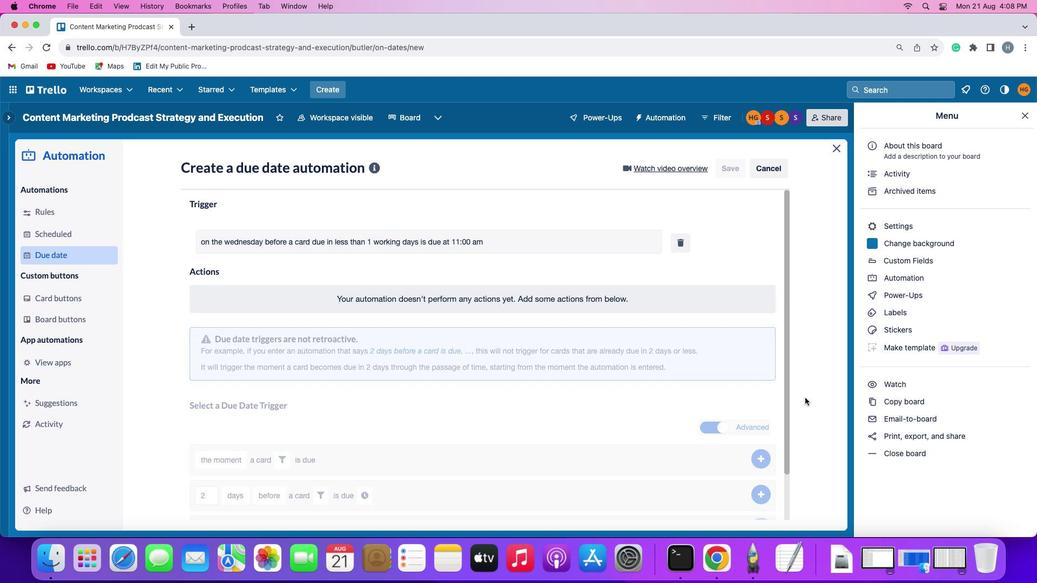 
Action: Mouse moved to (807, 379)
Screenshot: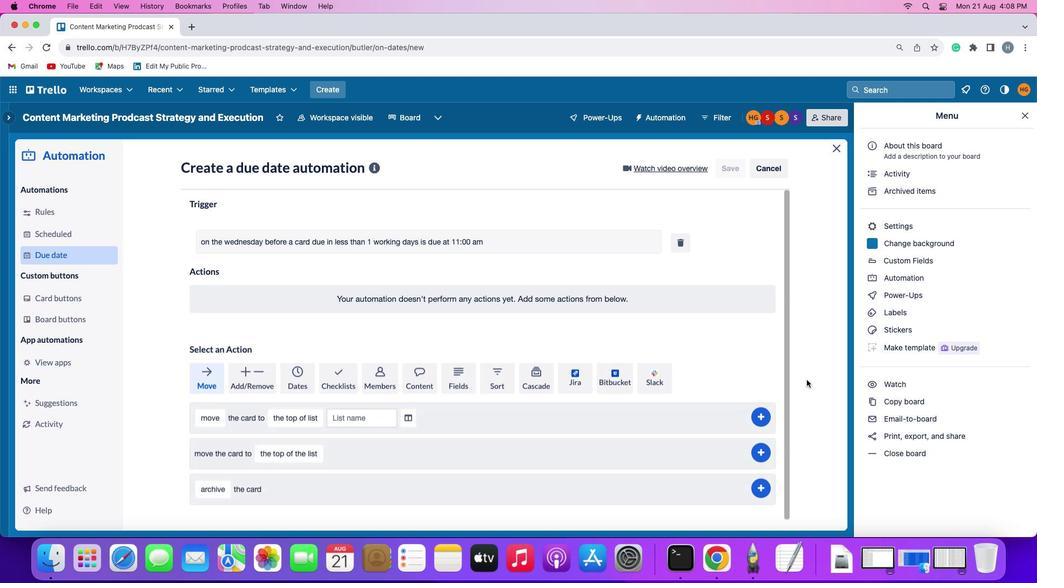 
